 Task: Search one way flight ticket for 5 adults, 2 children, 1 infant in seat and 1 infant on lap in economy from Elmira/corning: Elmira/corning Regional Airport to Rock Springs: Southwest Wyoming Regional Airport (rock Springs Sweetwater County Airport) on 8-5-2023. Choice of flights is Southwest. Number of bags: 2 carry on bags. Price is upto 60000. Outbound departure time preference is 21:45.
Action: Mouse moved to (368, 318)
Screenshot: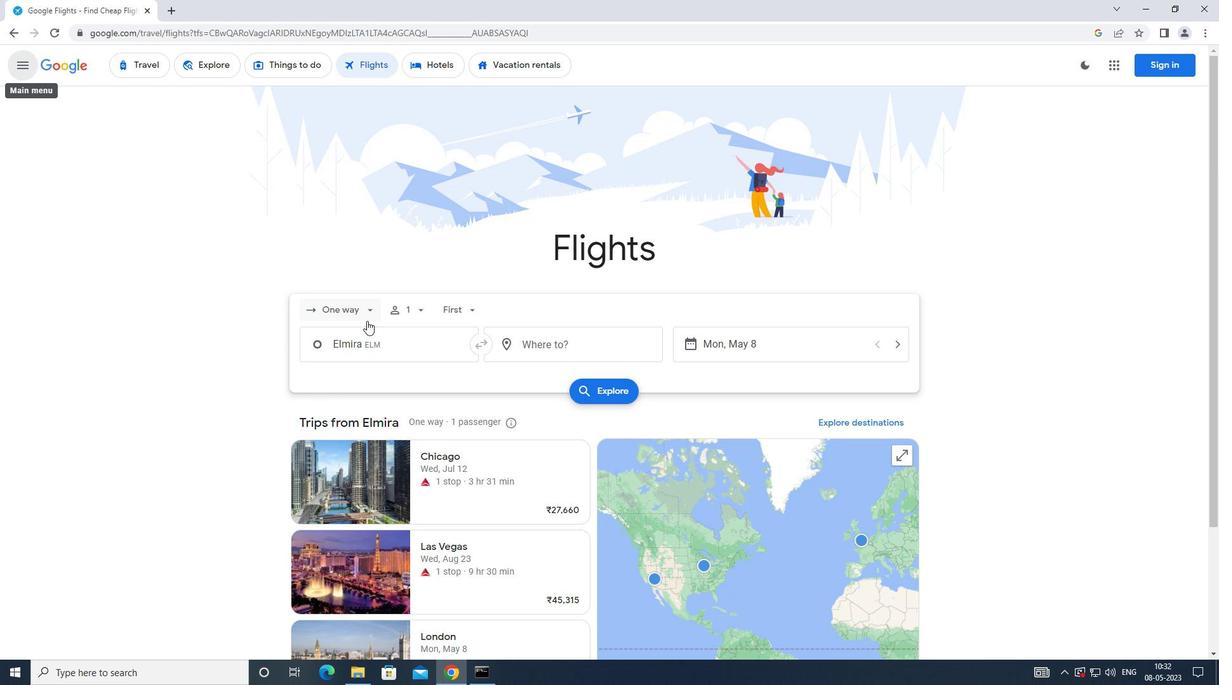 
Action: Mouse pressed left at (368, 318)
Screenshot: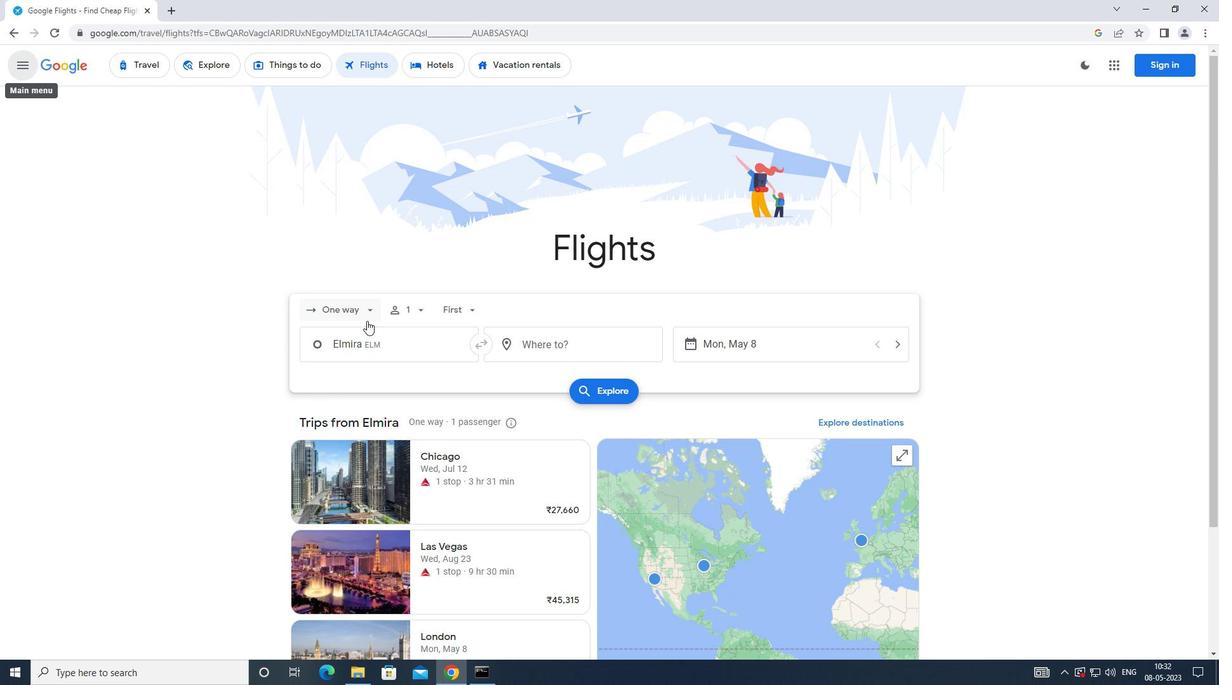
Action: Mouse moved to (374, 370)
Screenshot: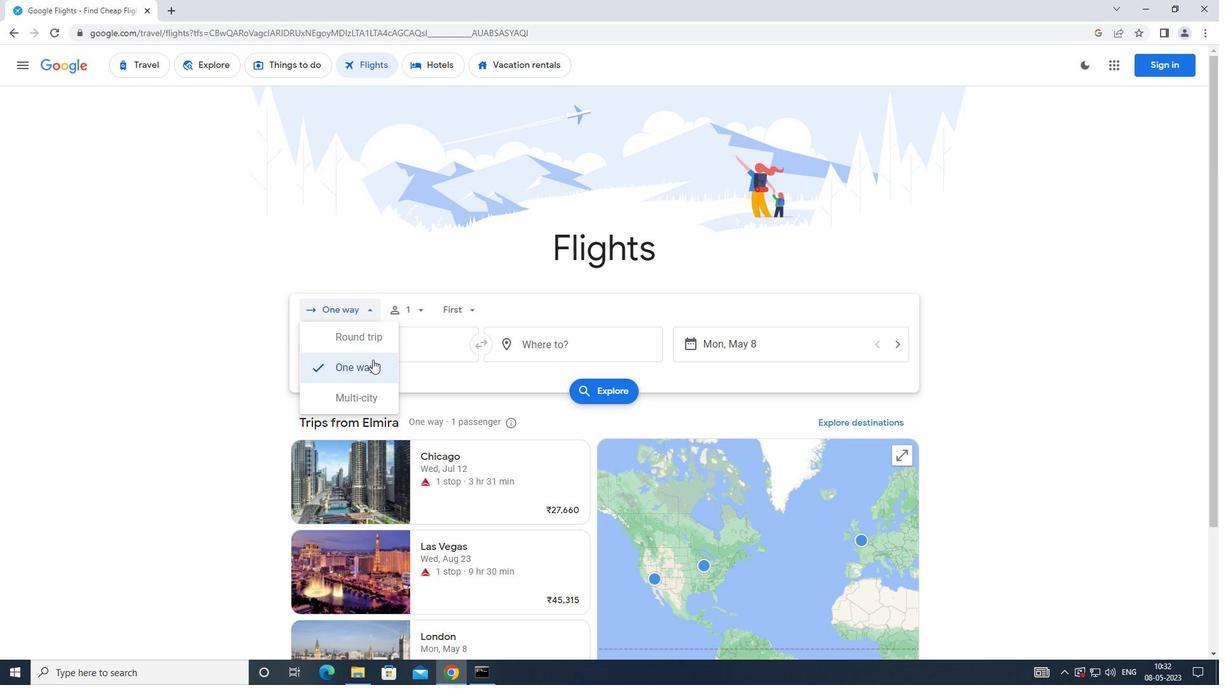 
Action: Mouse pressed left at (374, 370)
Screenshot: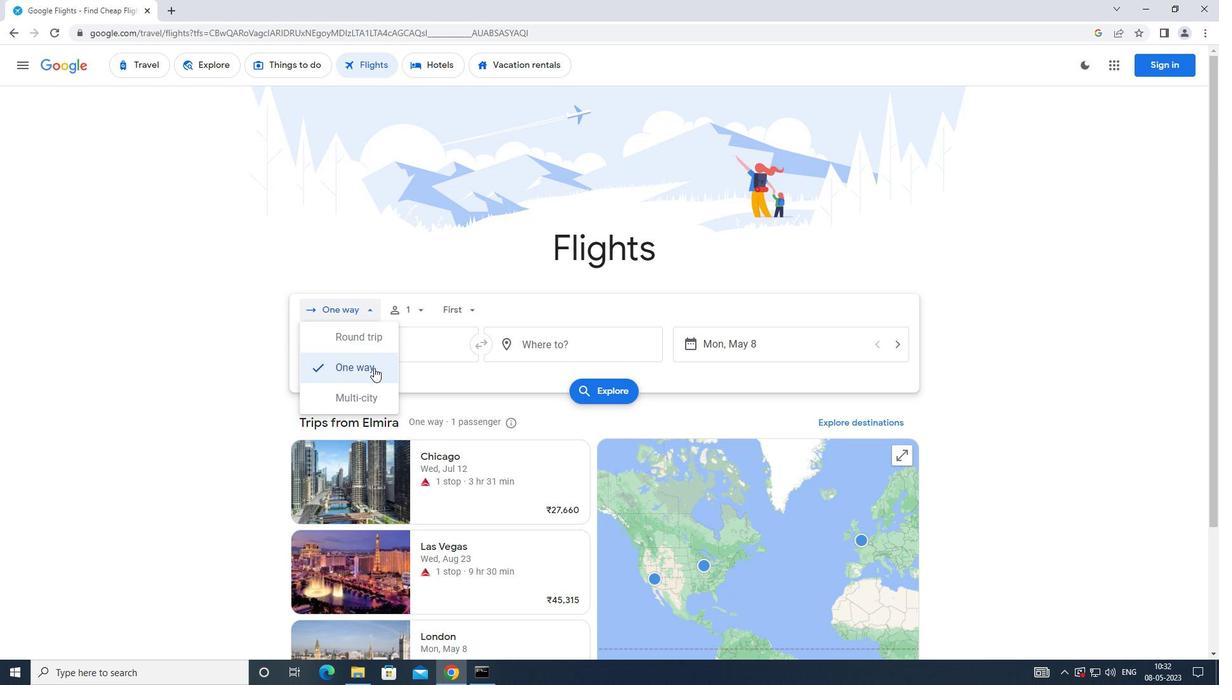 
Action: Mouse moved to (418, 319)
Screenshot: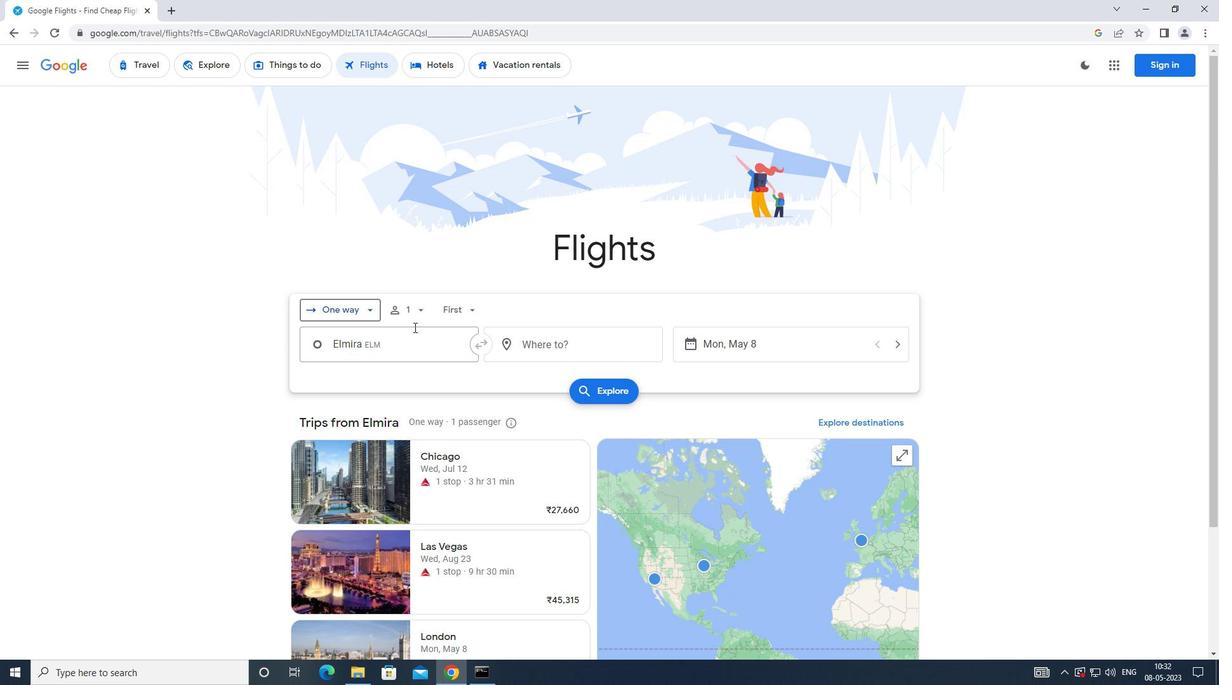 
Action: Mouse pressed left at (418, 319)
Screenshot: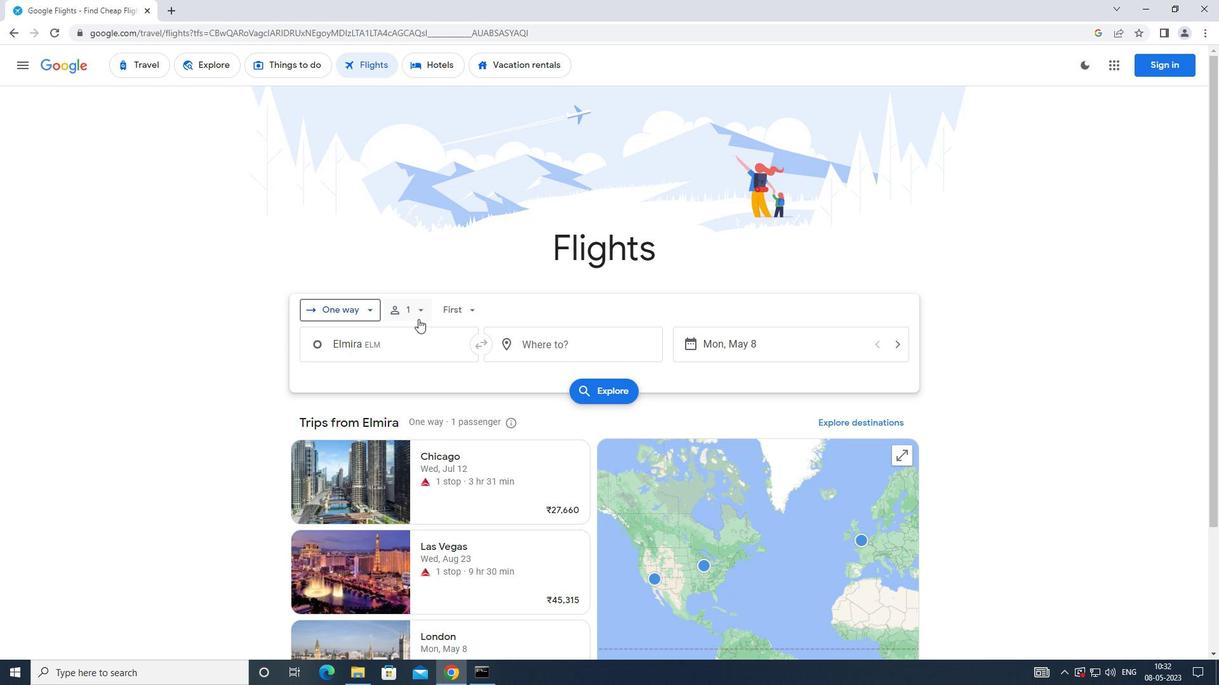 
Action: Mouse moved to (515, 344)
Screenshot: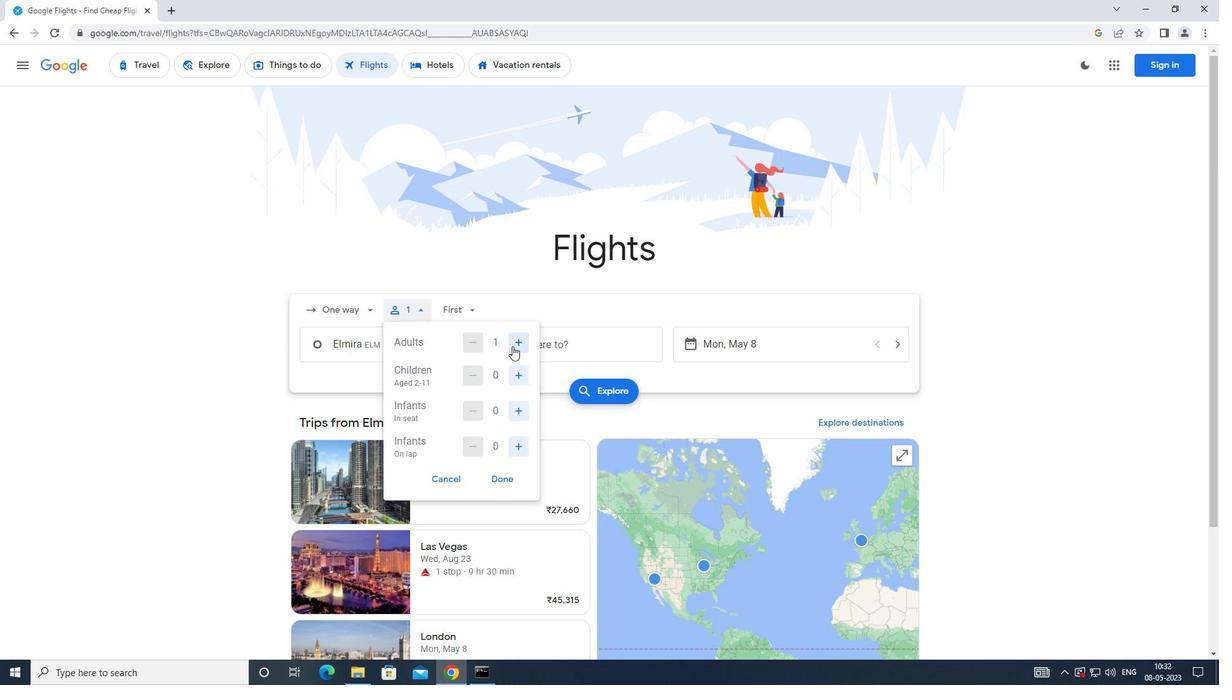 
Action: Mouse pressed left at (515, 344)
Screenshot: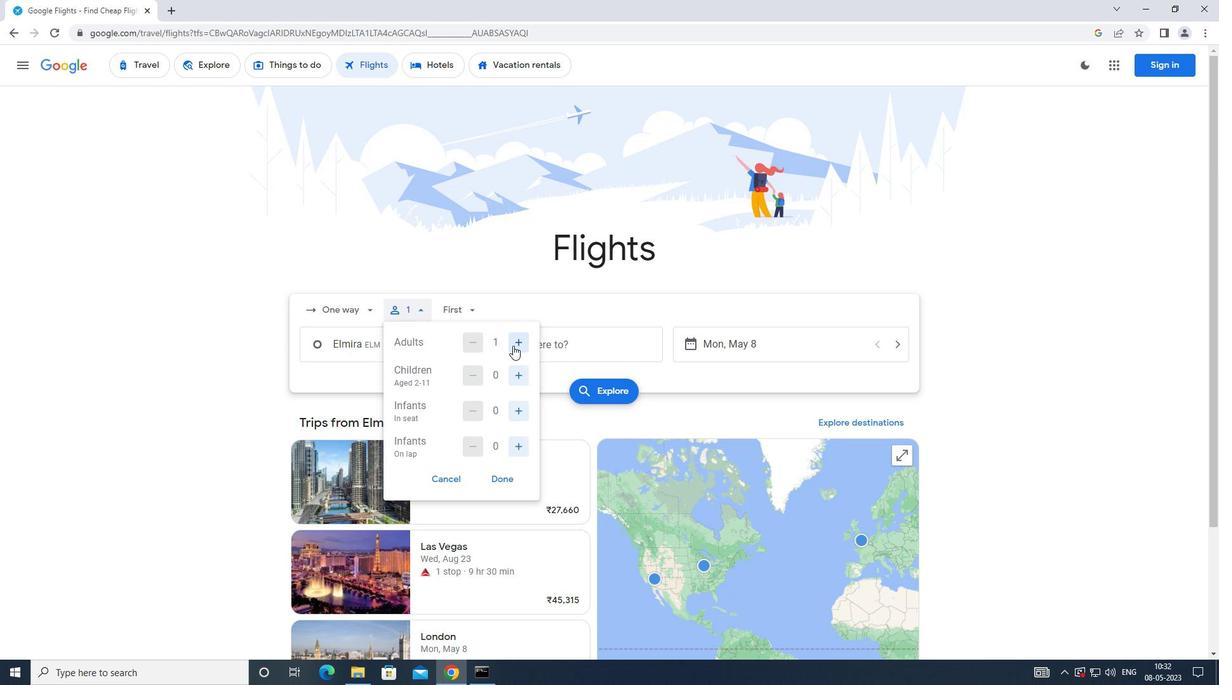 
Action: Mouse moved to (515, 344)
Screenshot: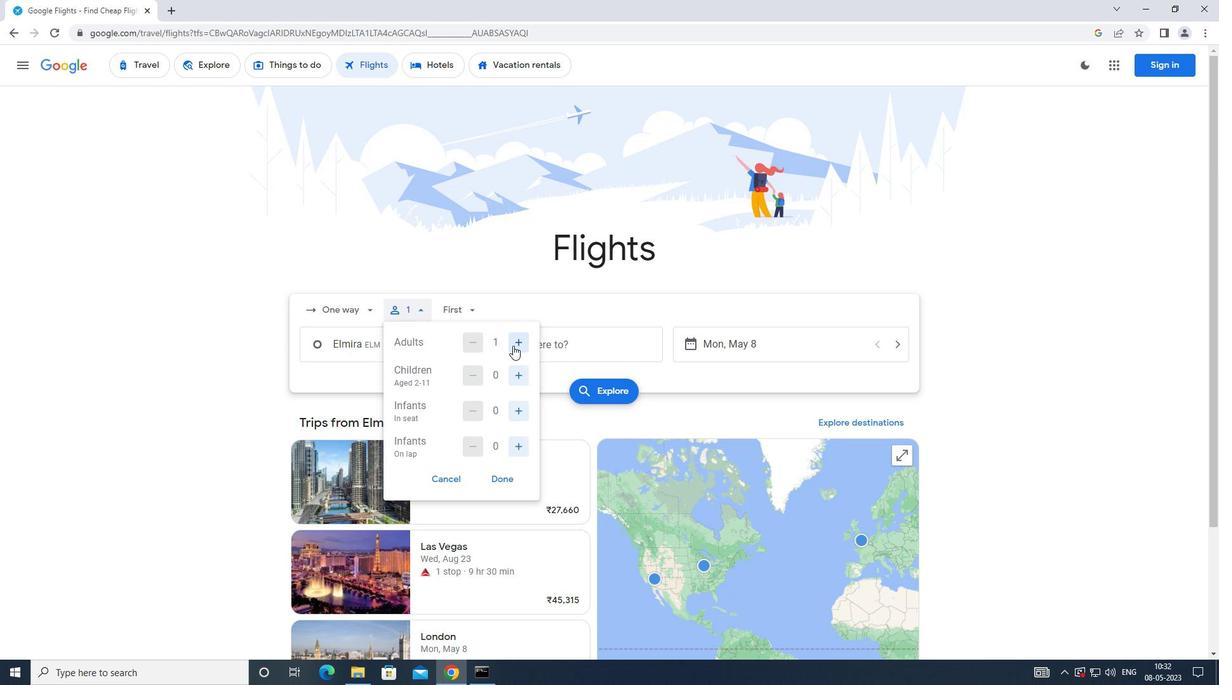 
Action: Mouse pressed left at (515, 344)
Screenshot: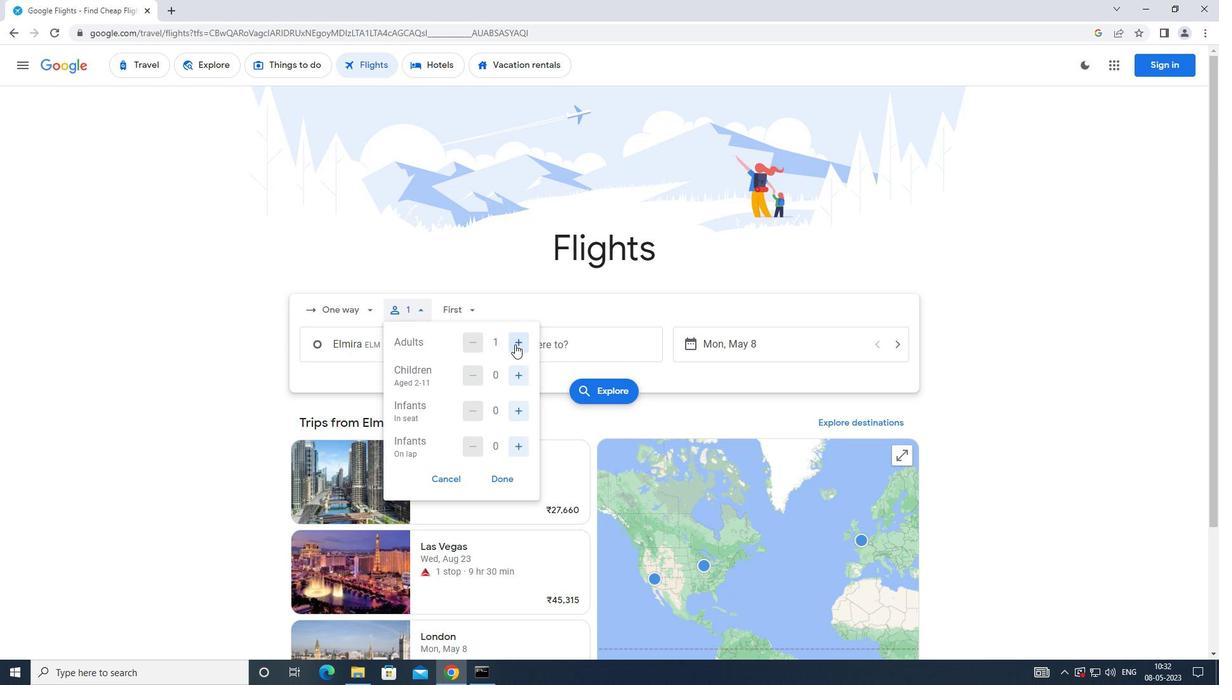 
Action: Mouse pressed left at (515, 344)
Screenshot: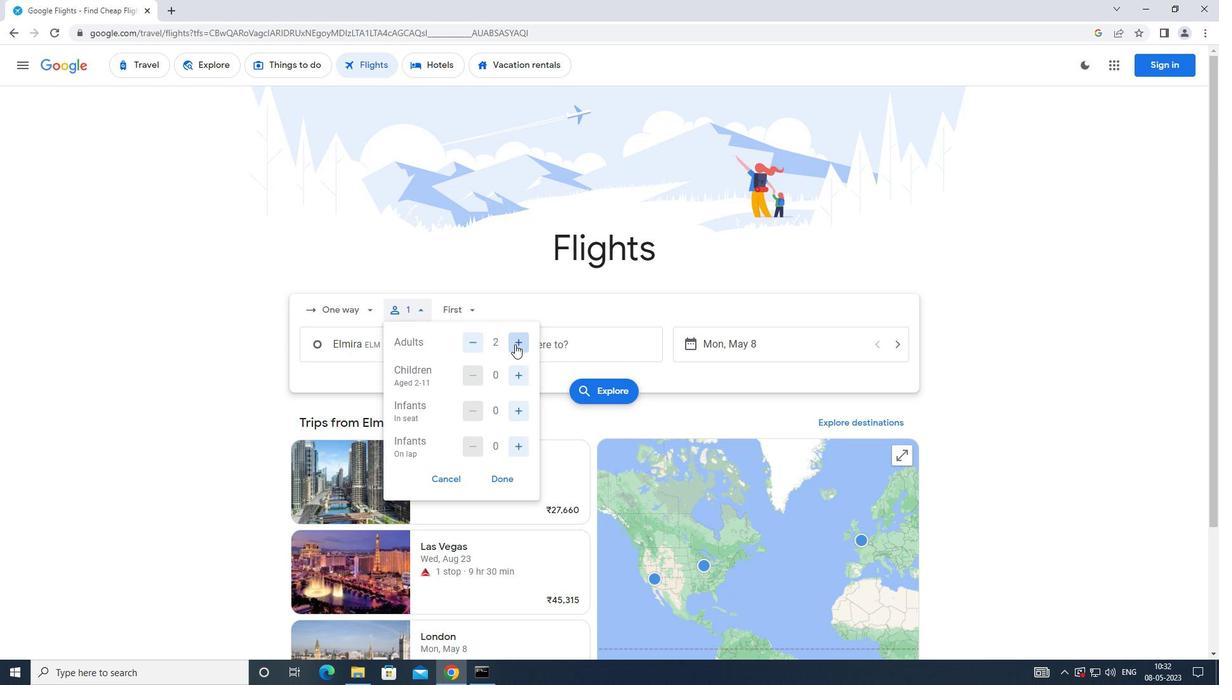 
Action: Mouse pressed left at (515, 344)
Screenshot: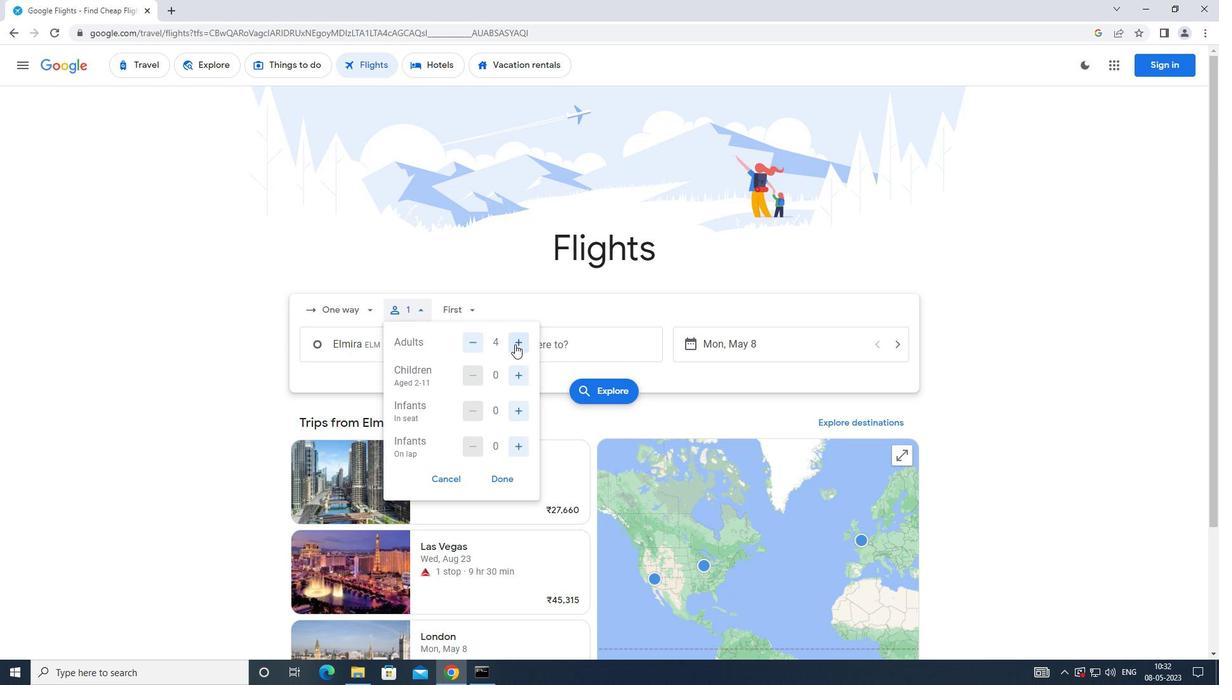 
Action: Mouse moved to (513, 377)
Screenshot: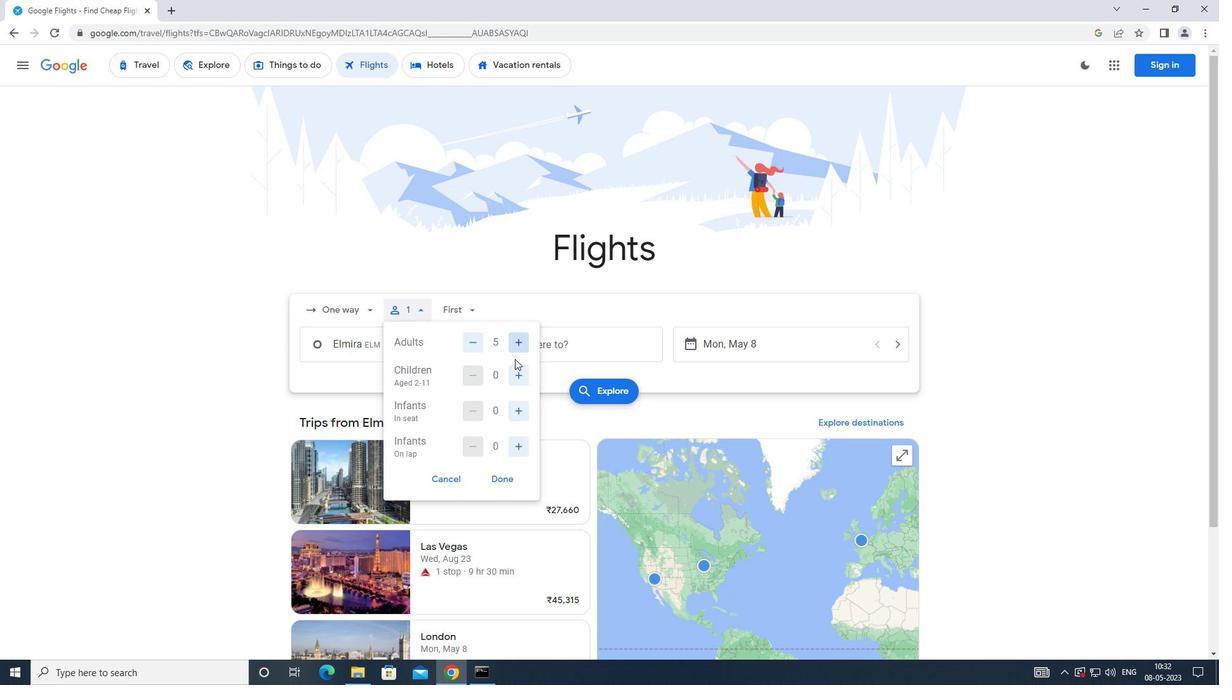 
Action: Mouse pressed left at (513, 377)
Screenshot: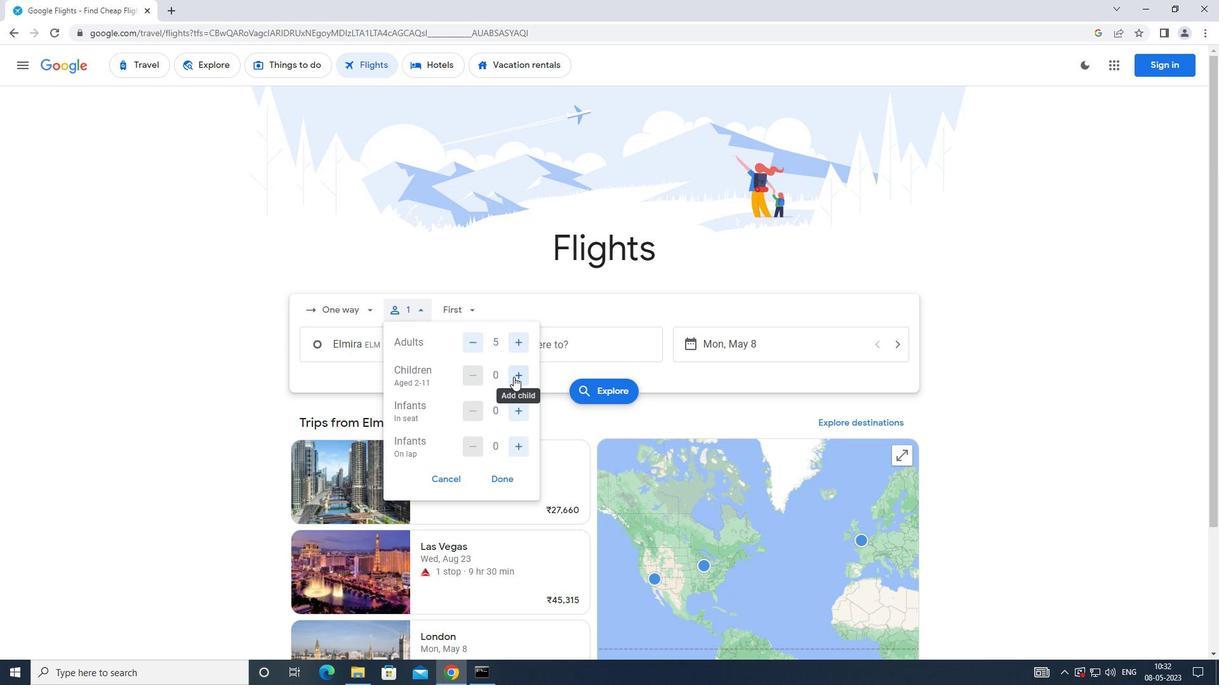 
Action: Mouse pressed left at (513, 377)
Screenshot: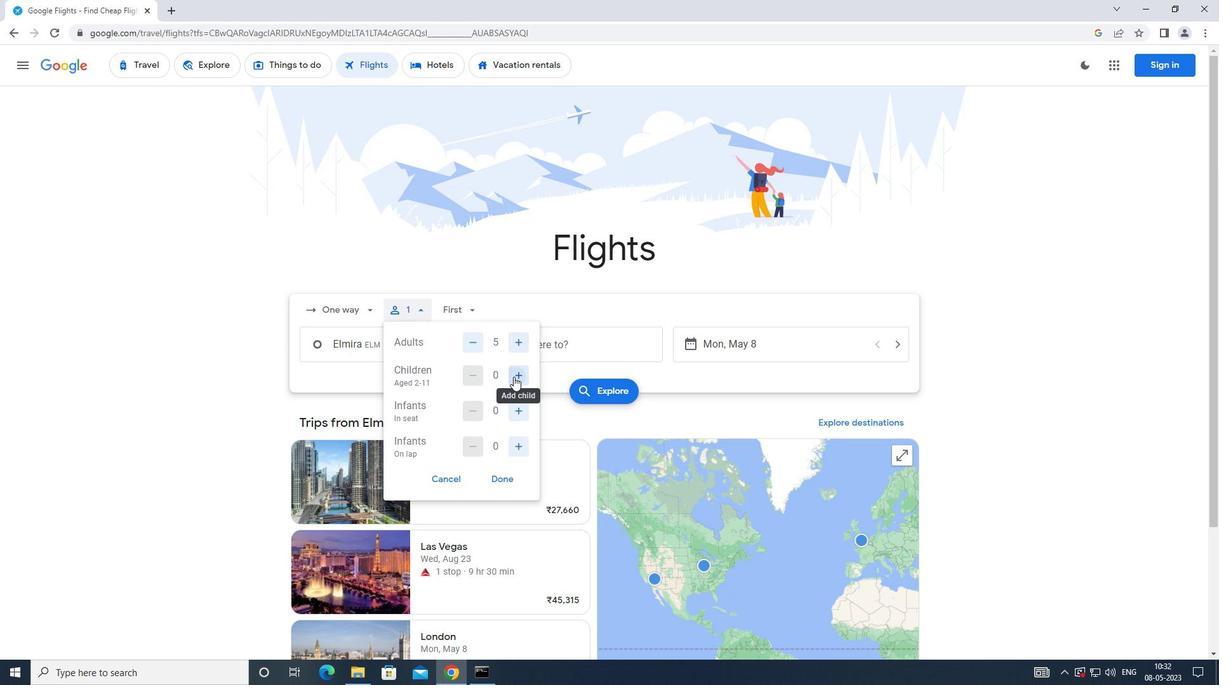 
Action: Mouse moved to (523, 418)
Screenshot: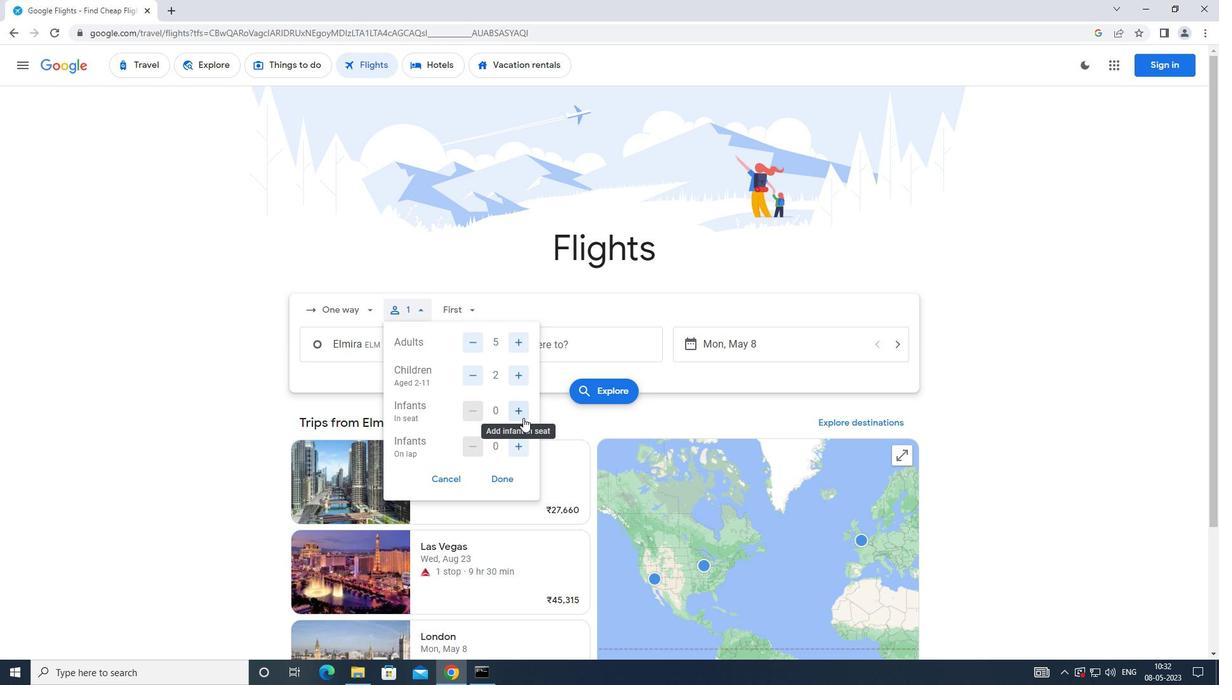
Action: Mouse pressed left at (523, 418)
Screenshot: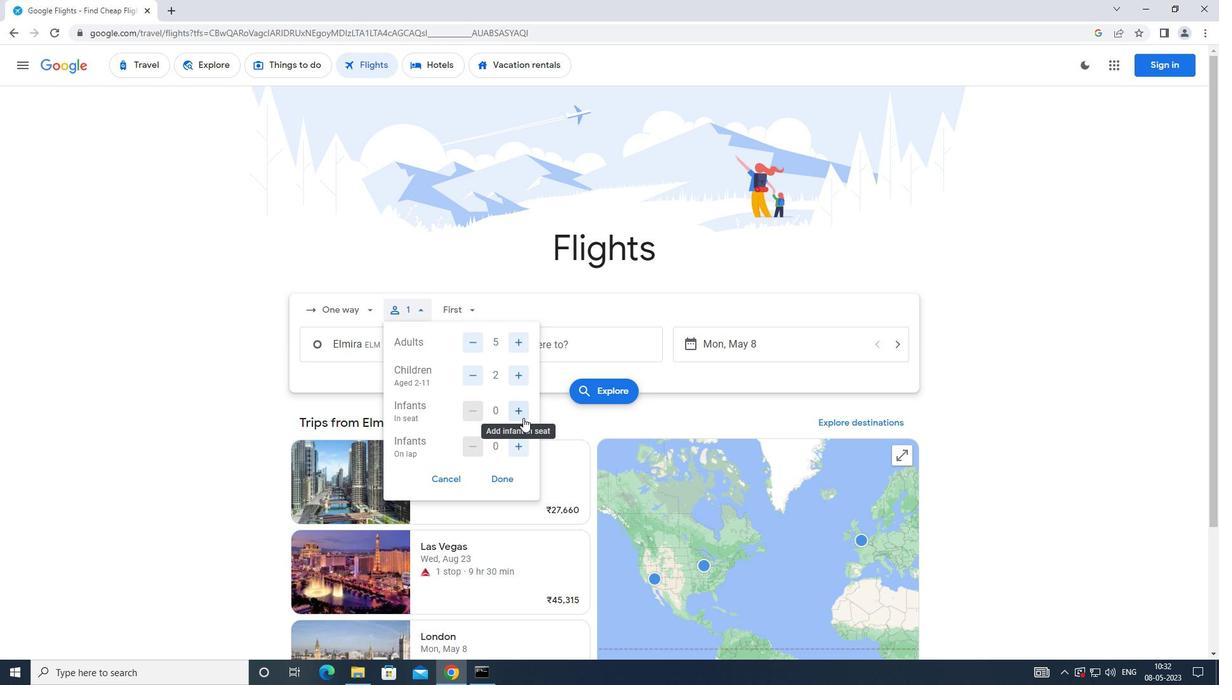 
Action: Mouse moved to (527, 449)
Screenshot: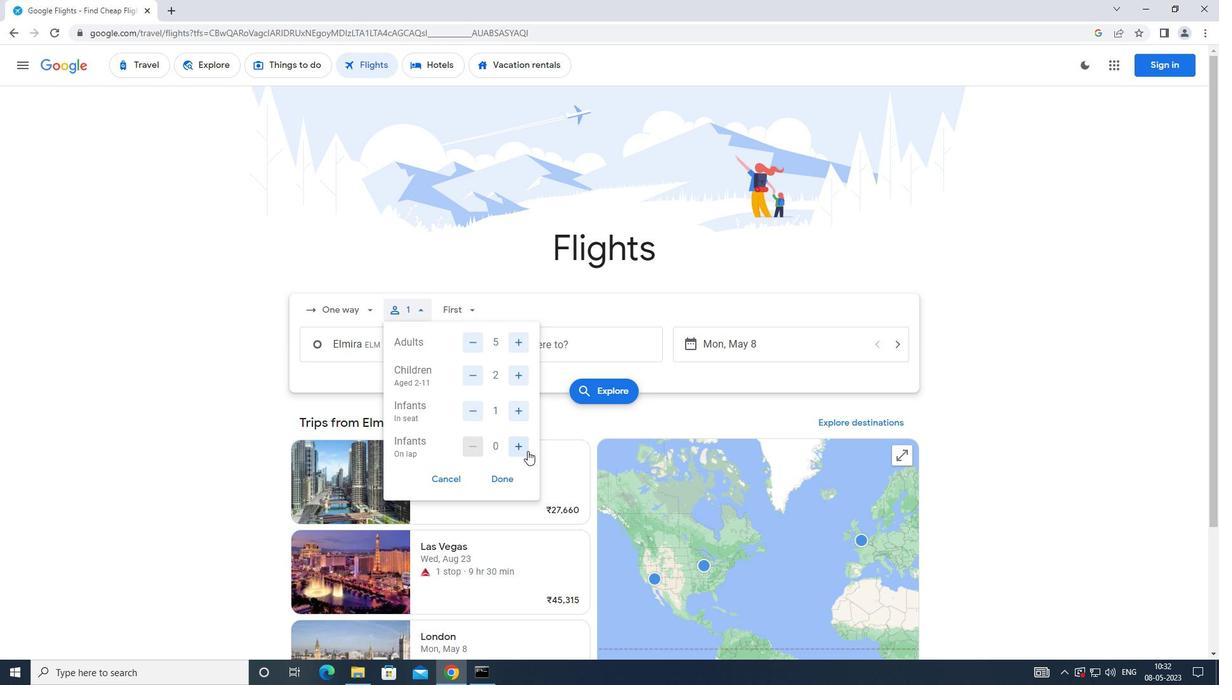 
Action: Mouse pressed left at (527, 449)
Screenshot: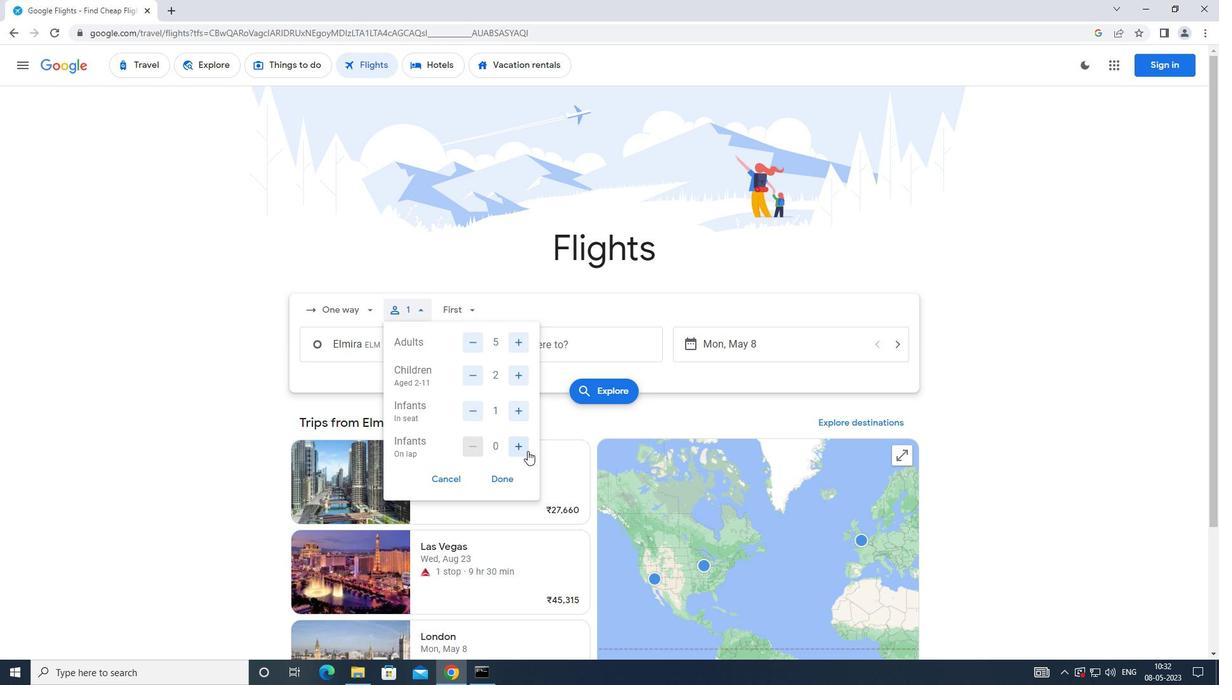 
Action: Mouse moved to (505, 475)
Screenshot: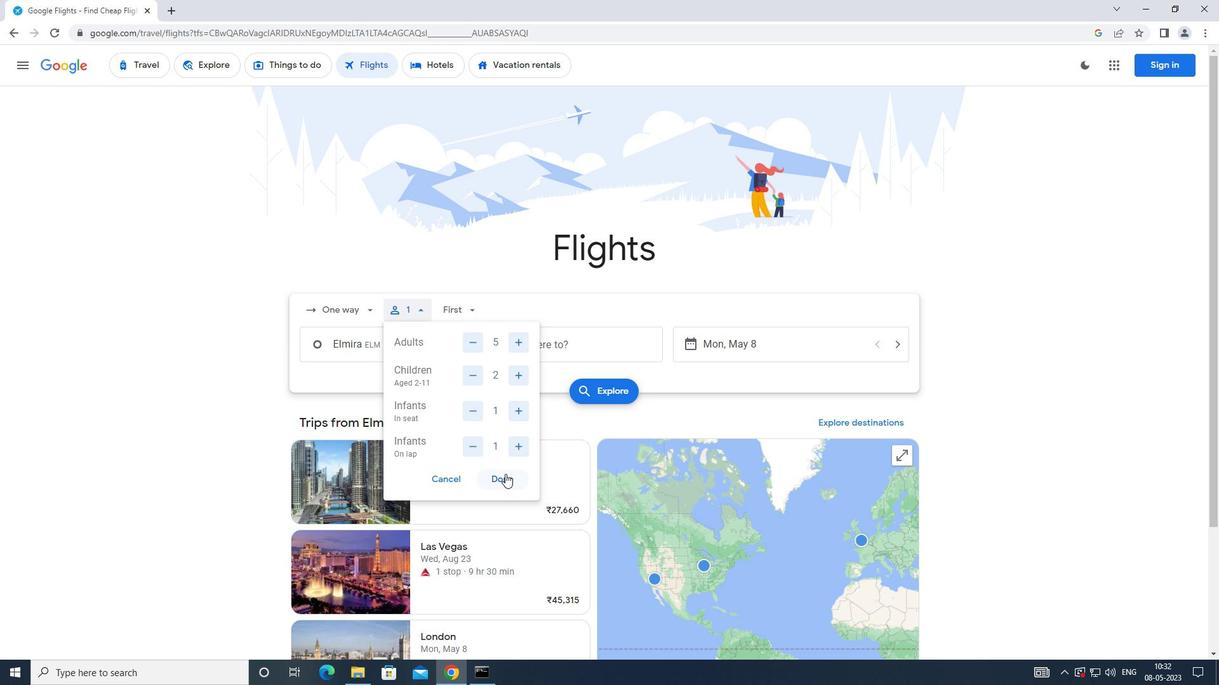 
Action: Mouse pressed left at (505, 475)
Screenshot: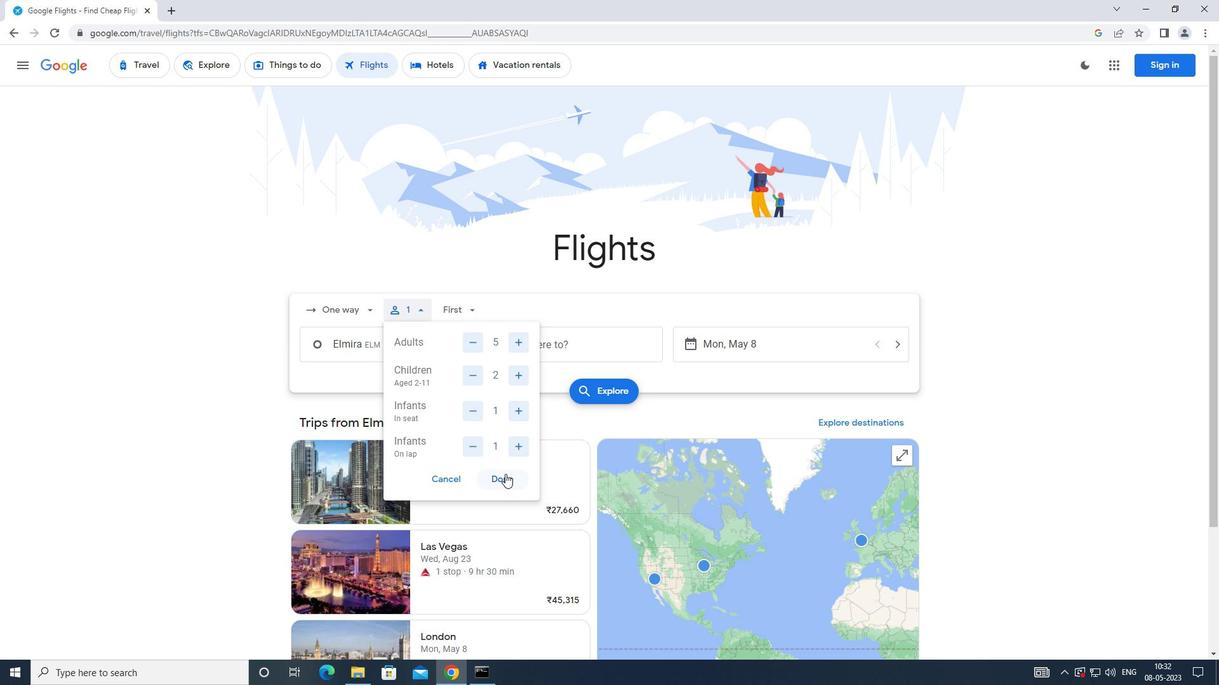 
Action: Mouse moved to (448, 315)
Screenshot: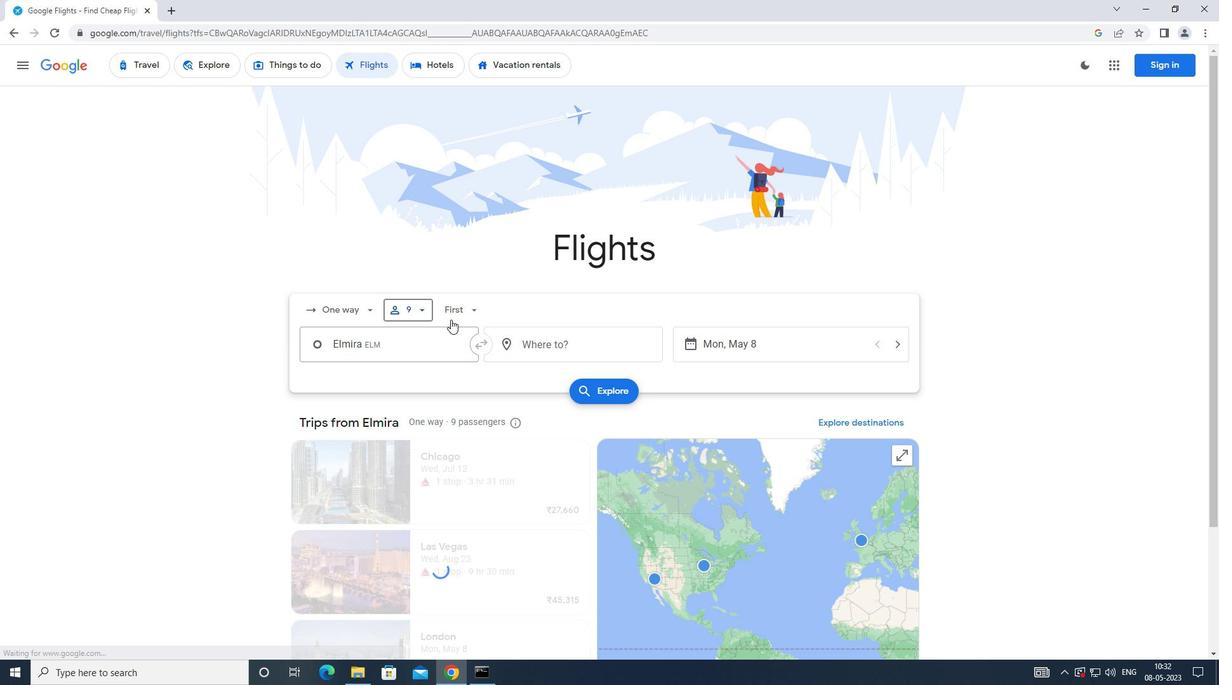 
Action: Mouse pressed left at (448, 315)
Screenshot: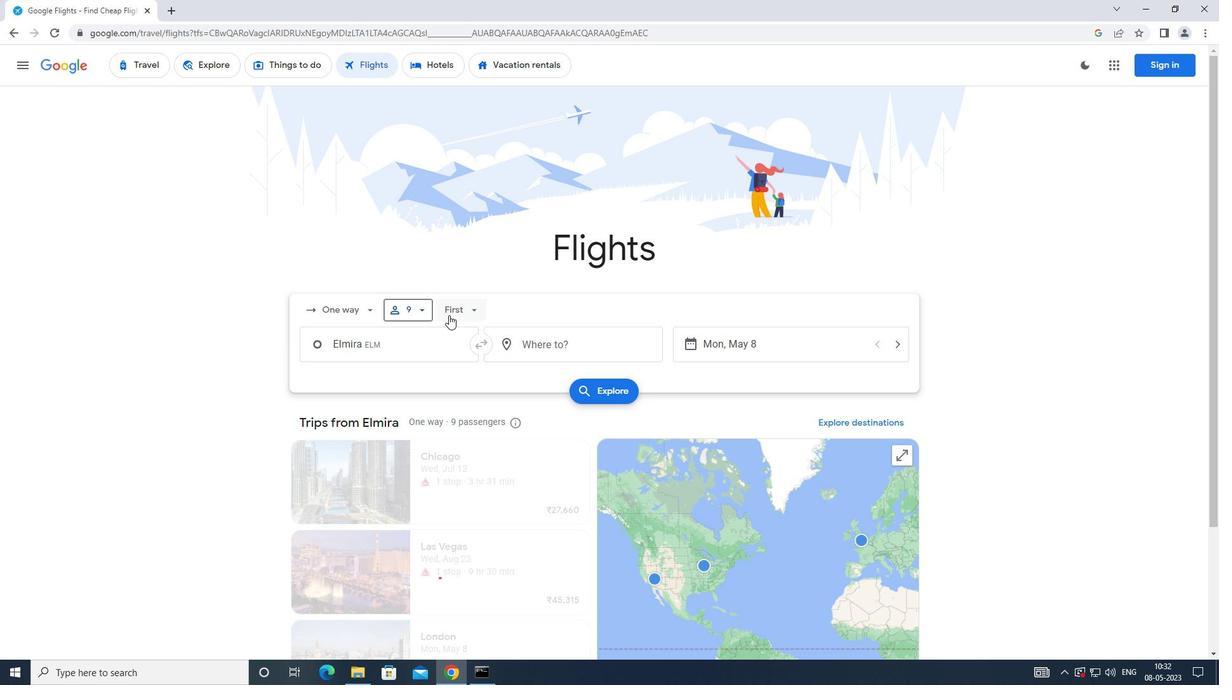 
Action: Mouse moved to (480, 343)
Screenshot: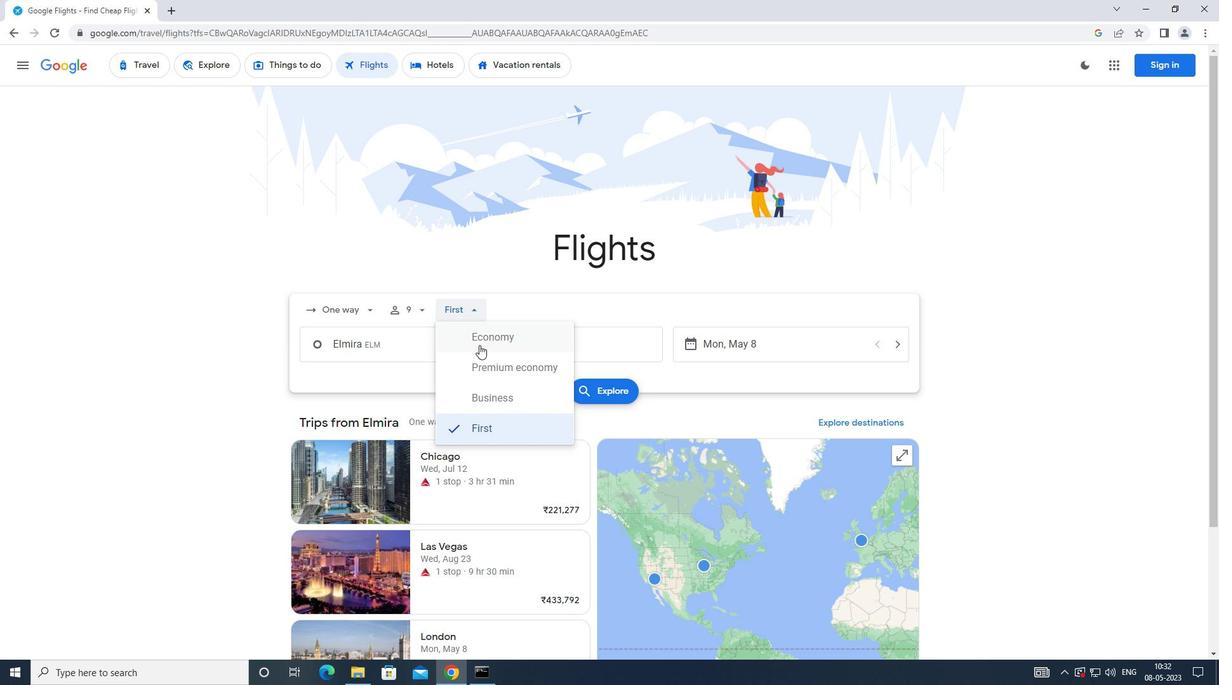 
Action: Mouse pressed left at (480, 343)
Screenshot: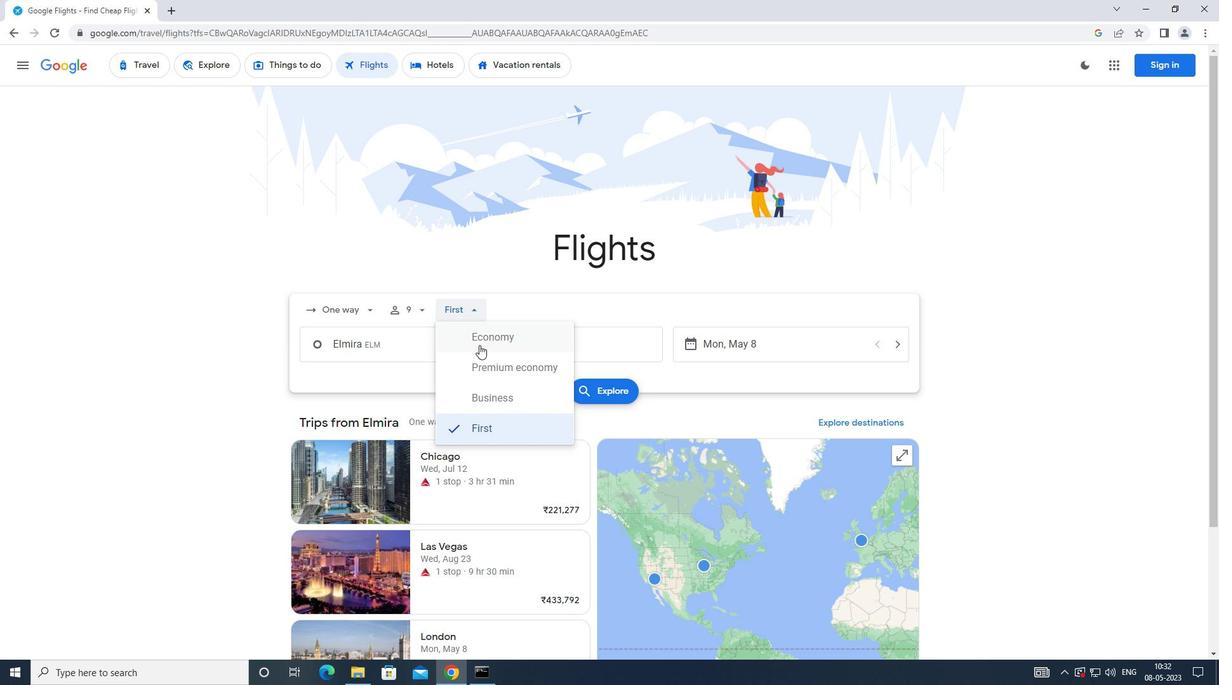 
Action: Mouse moved to (436, 348)
Screenshot: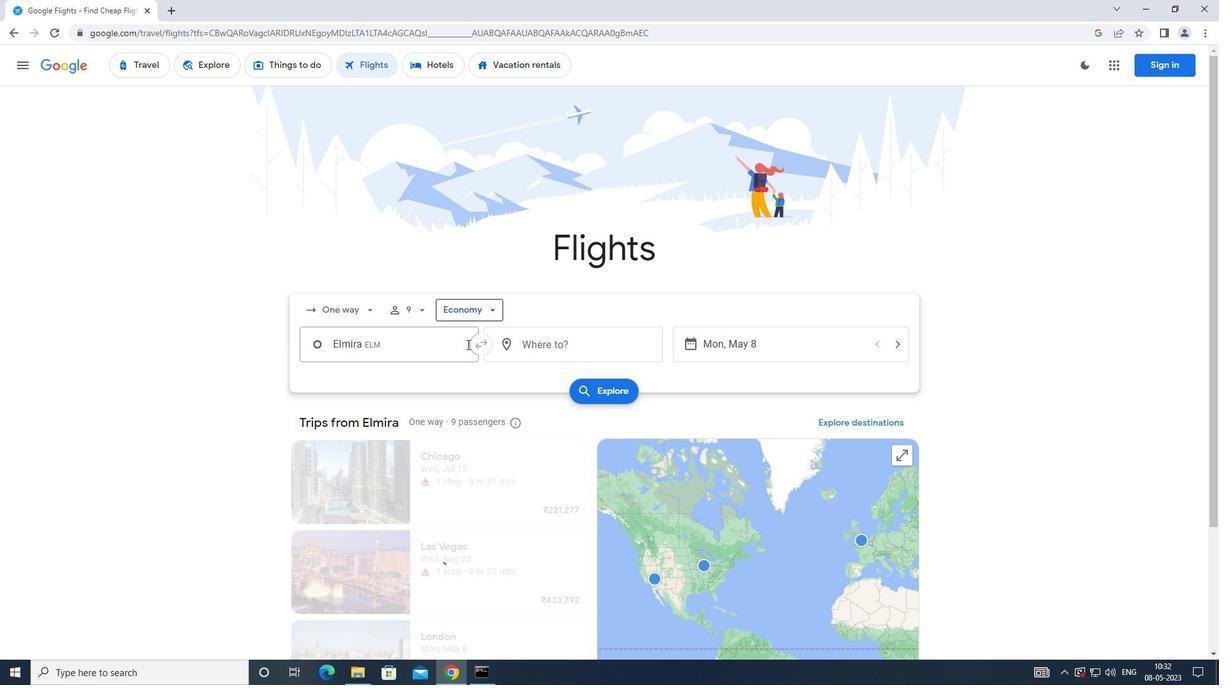 
Action: Mouse pressed left at (436, 348)
Screenshot: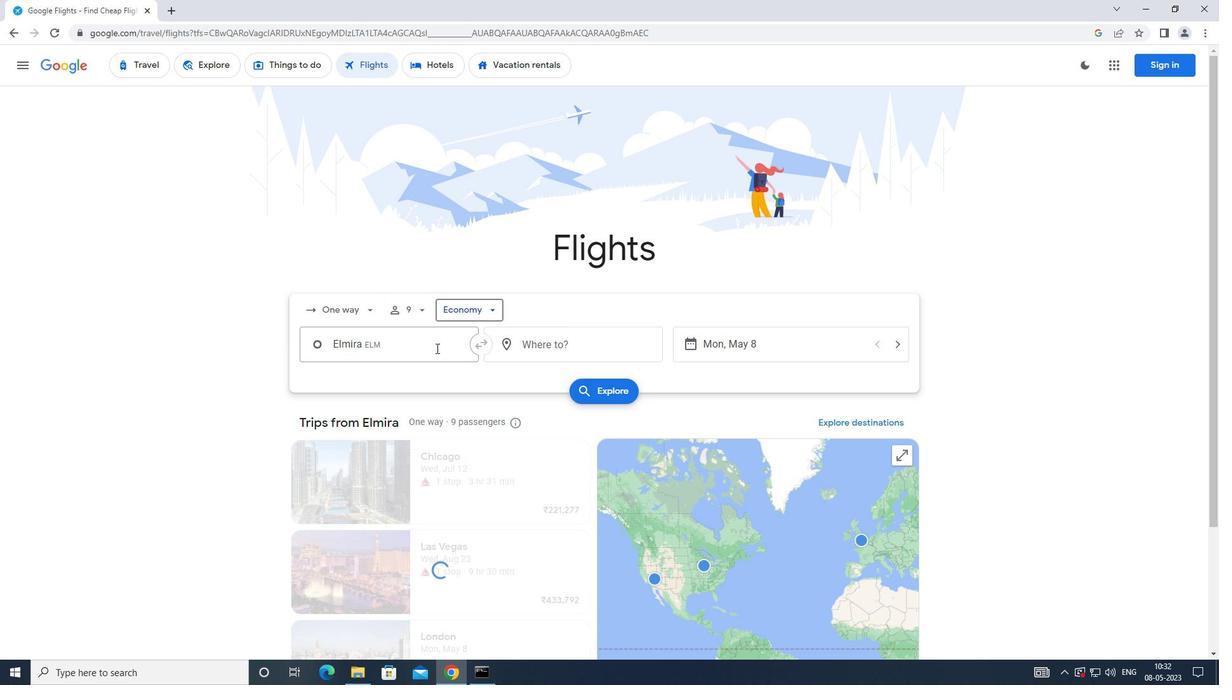 
Action: Mouse moved to (434, 351)
Screenshot: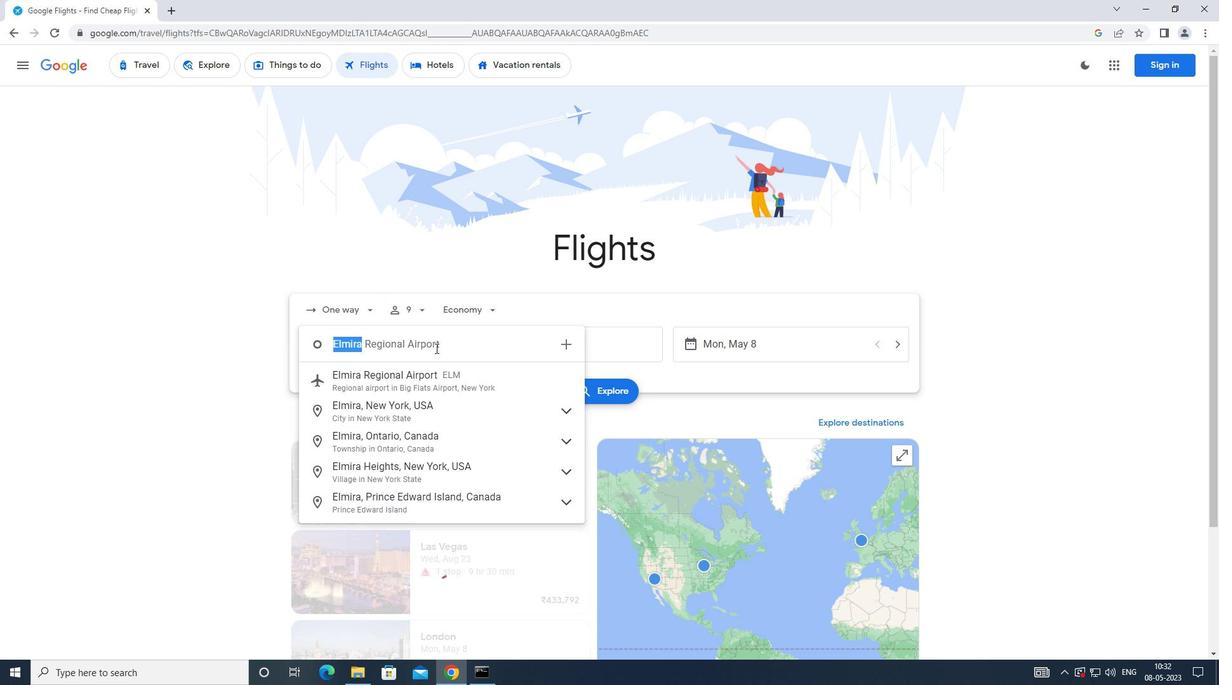 
Action: Key pressed <Key.caps_lock>e<Key.caps_lock>lmira
Screenshot: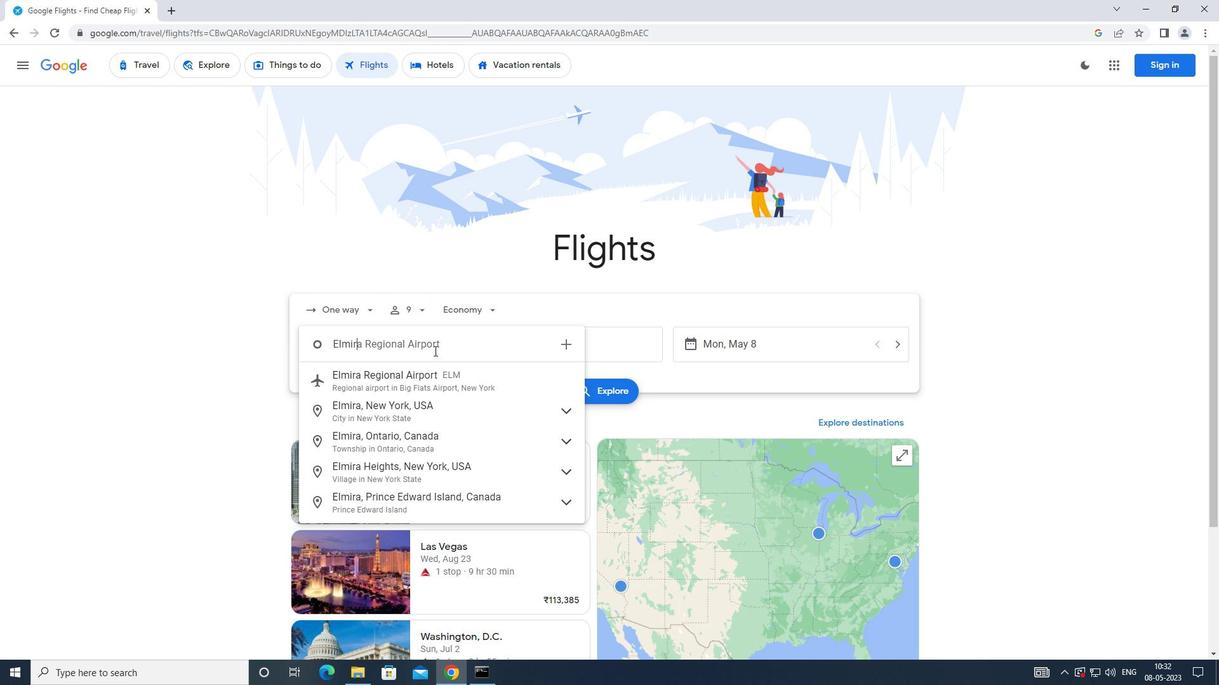 
Action: Mouse moved to (423, 377)
Screenshot: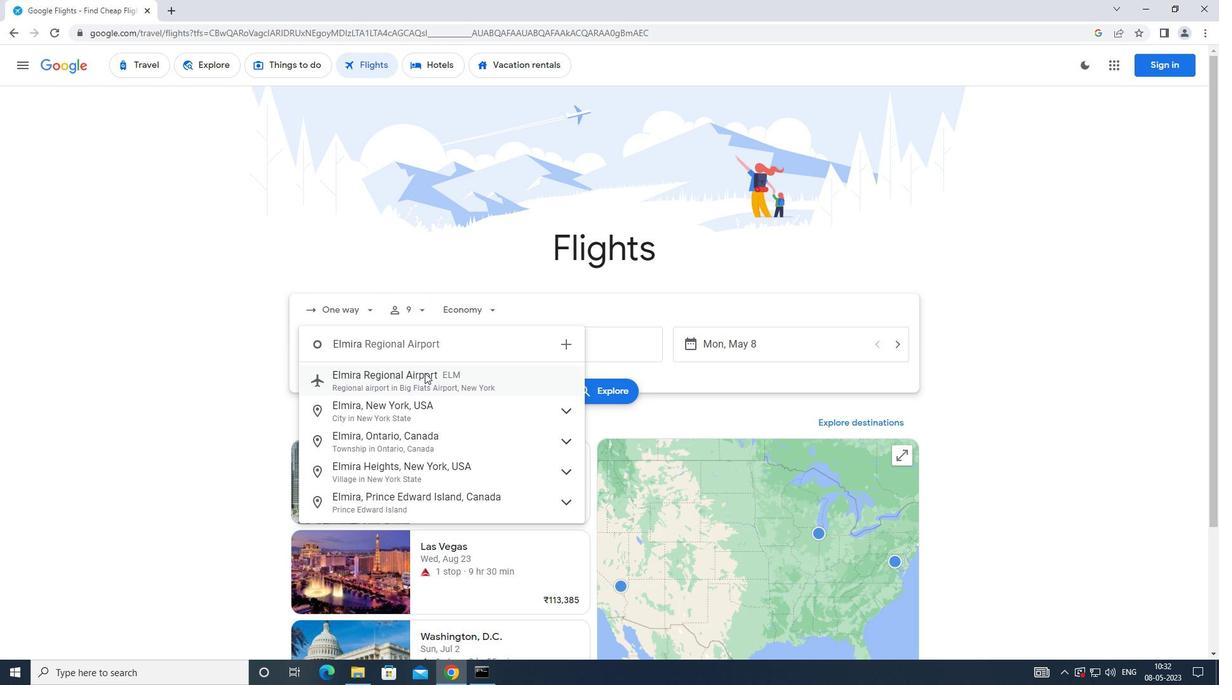 
Action: Mouse pressed left at (423, 377)
Screenshot: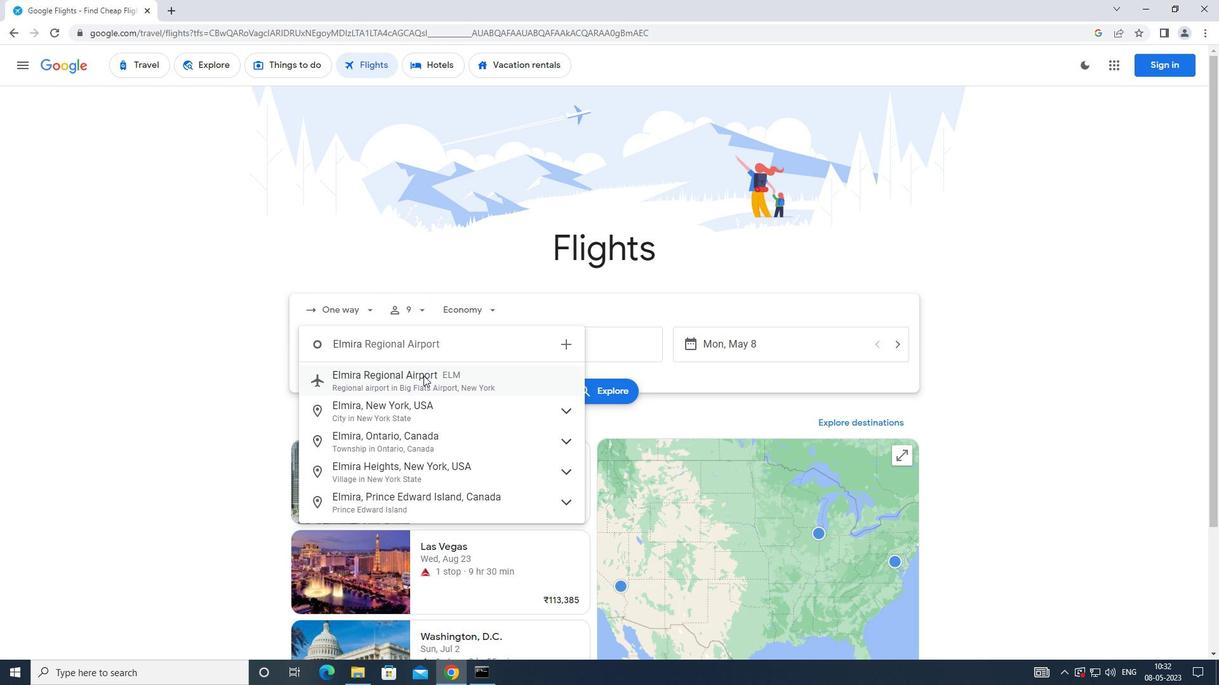 
Action: Mouse moved to (538, 336)
Screenshot: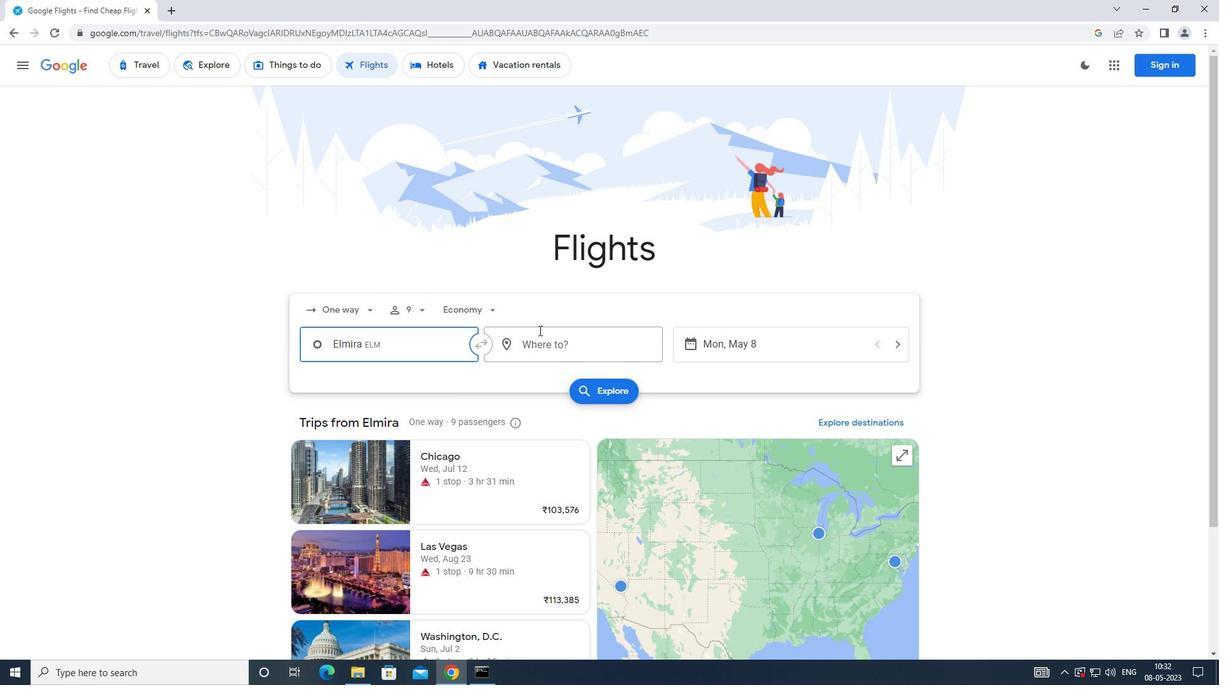 
Action: Mouse pressed left at (538, 336)
Screenshot: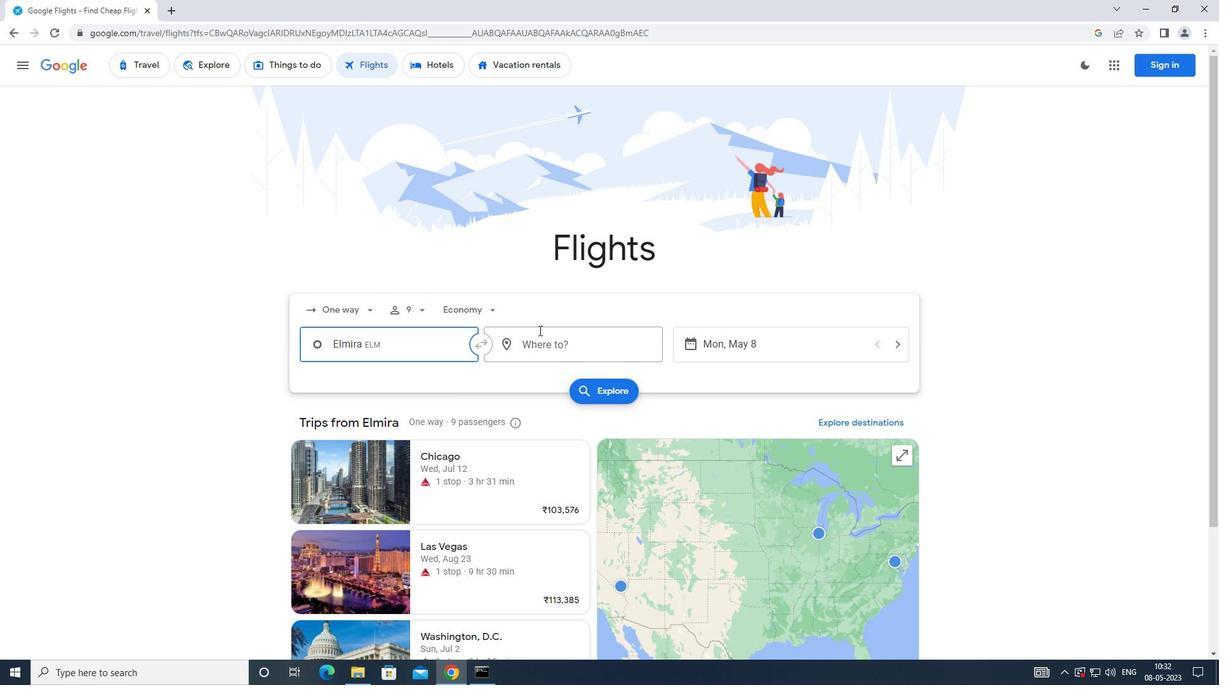 
Action: Key pressed <Key.caps_lock>s<Key.caps_lock>outhwest
Screenshot: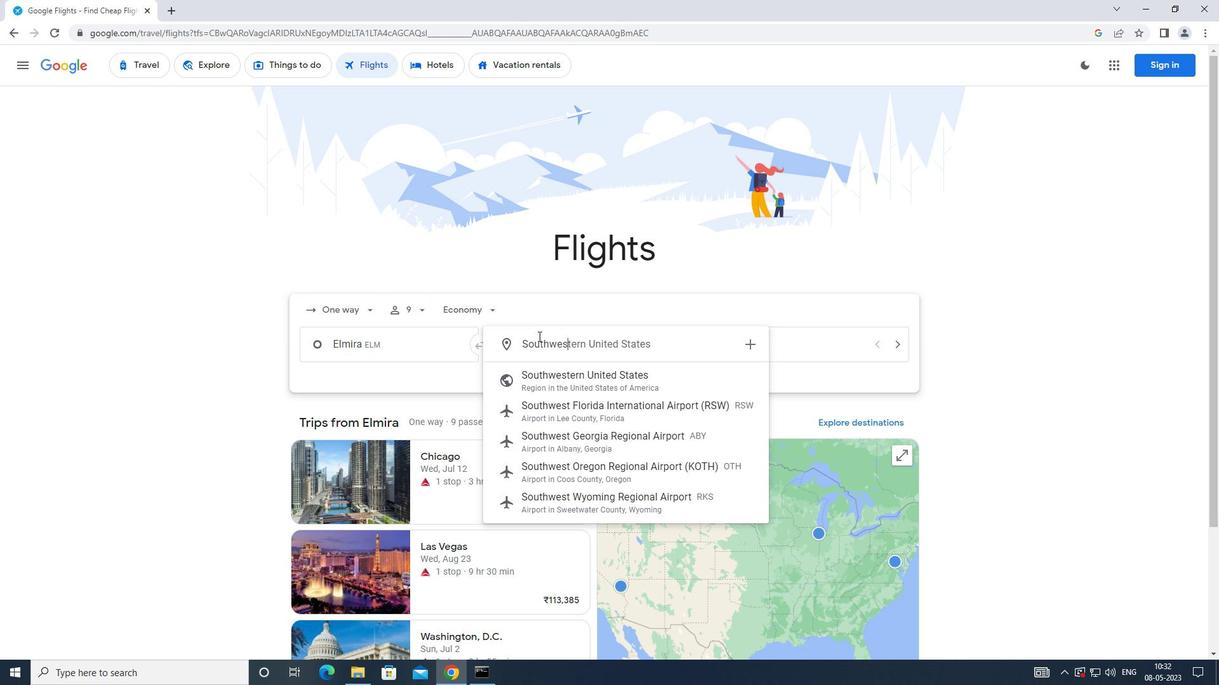 
Action: Mouse moved to (586, 498)
Screenshot: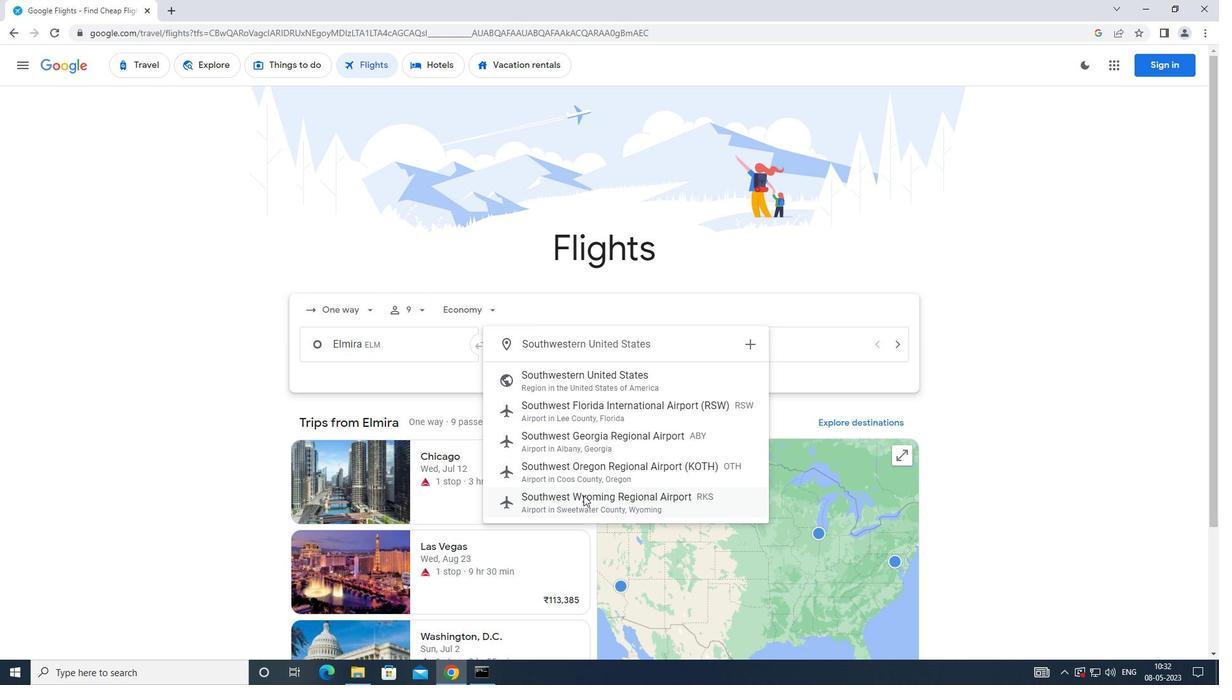 
Action: Mouse pressed left at (586, 498)
Screenshot: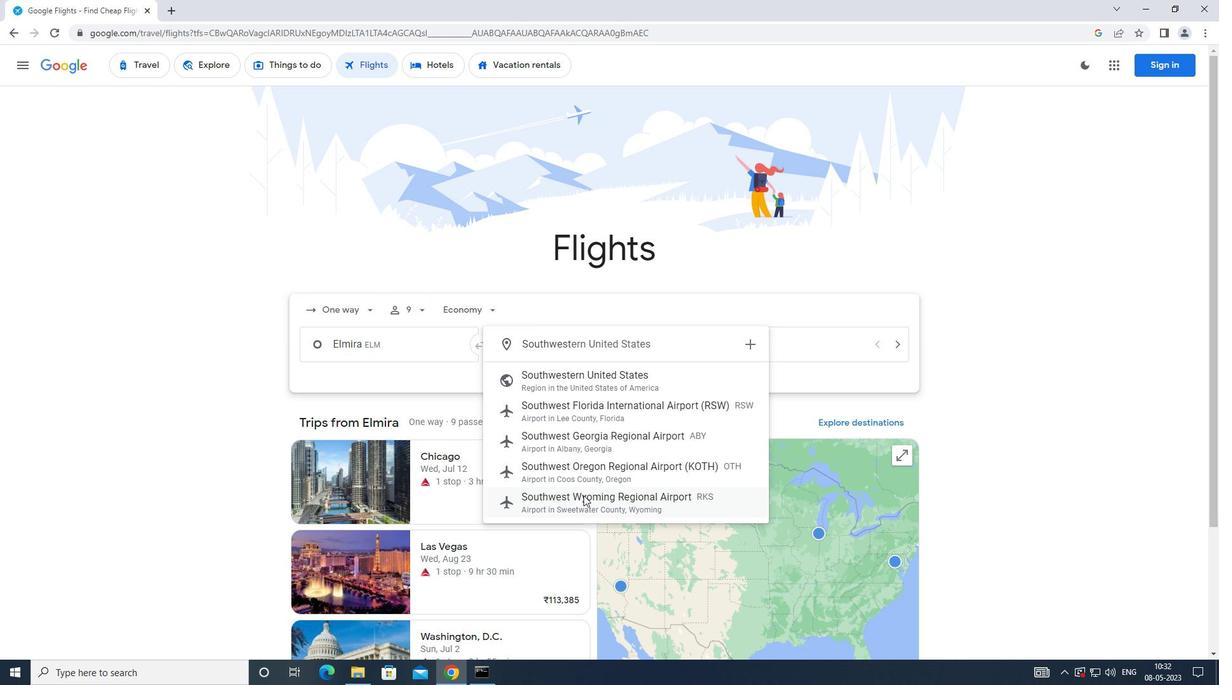 
Action: Mouse moved to (692, 348)
Screenshot: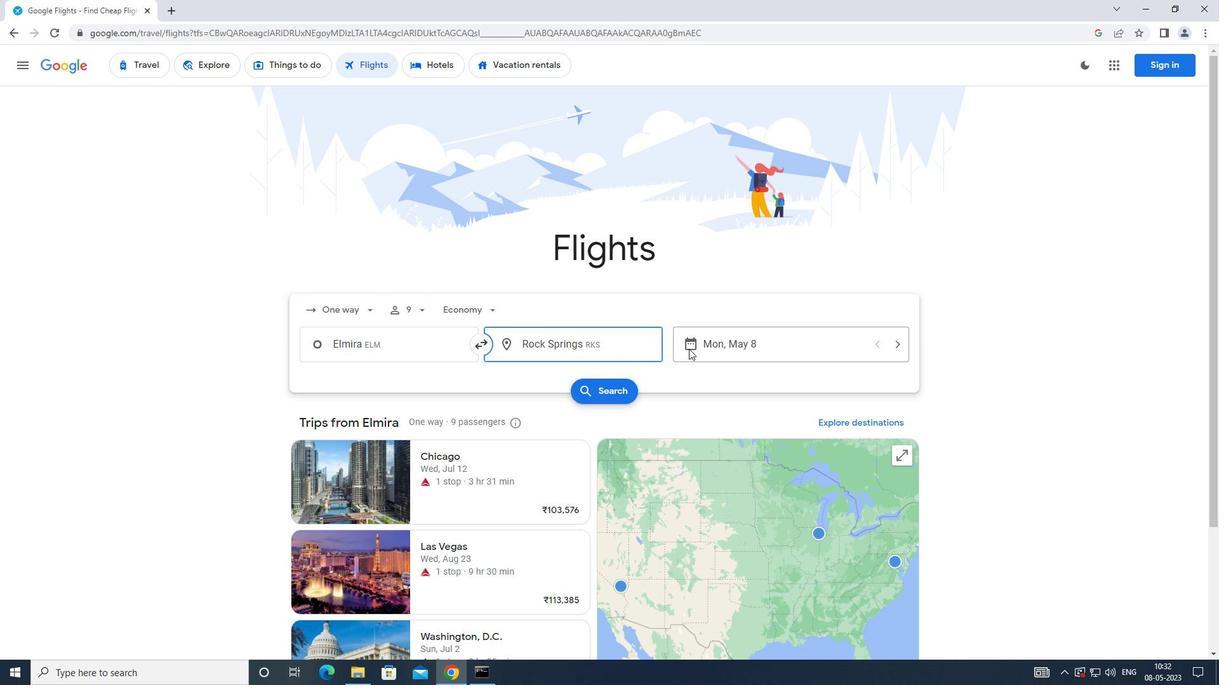 
Action: Mouse pressed left at (692, 348)
Screenshot: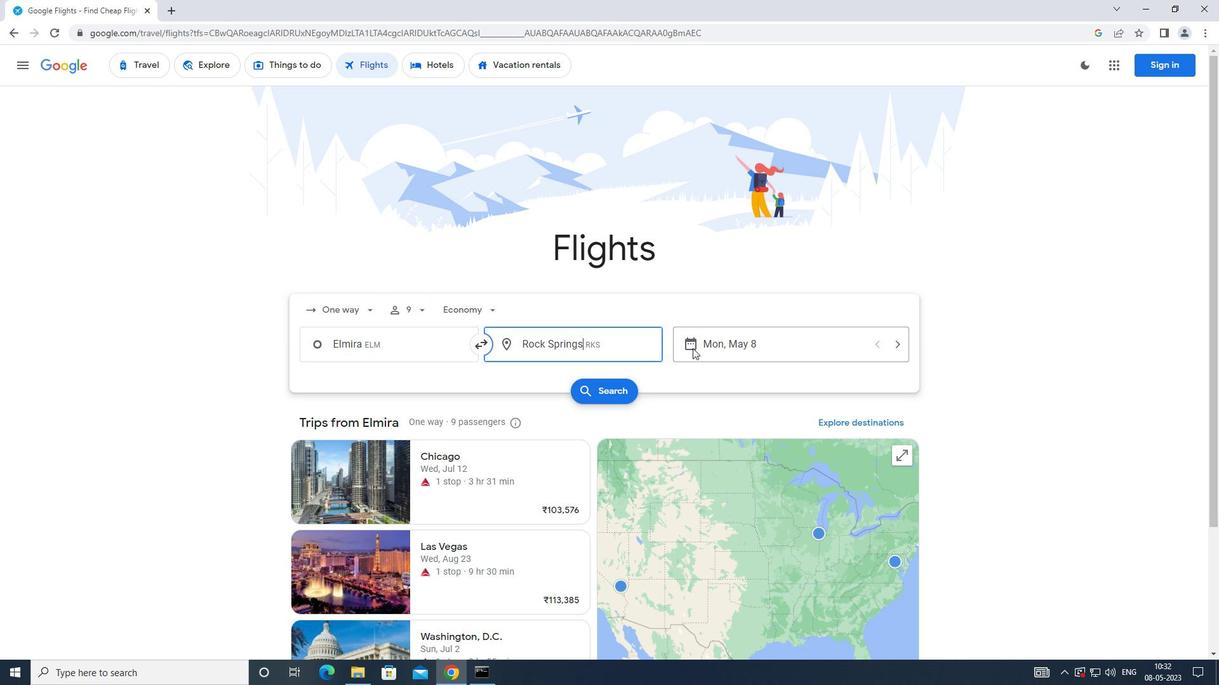 
Action: Mouse moved to (489, 462)
Screenshot: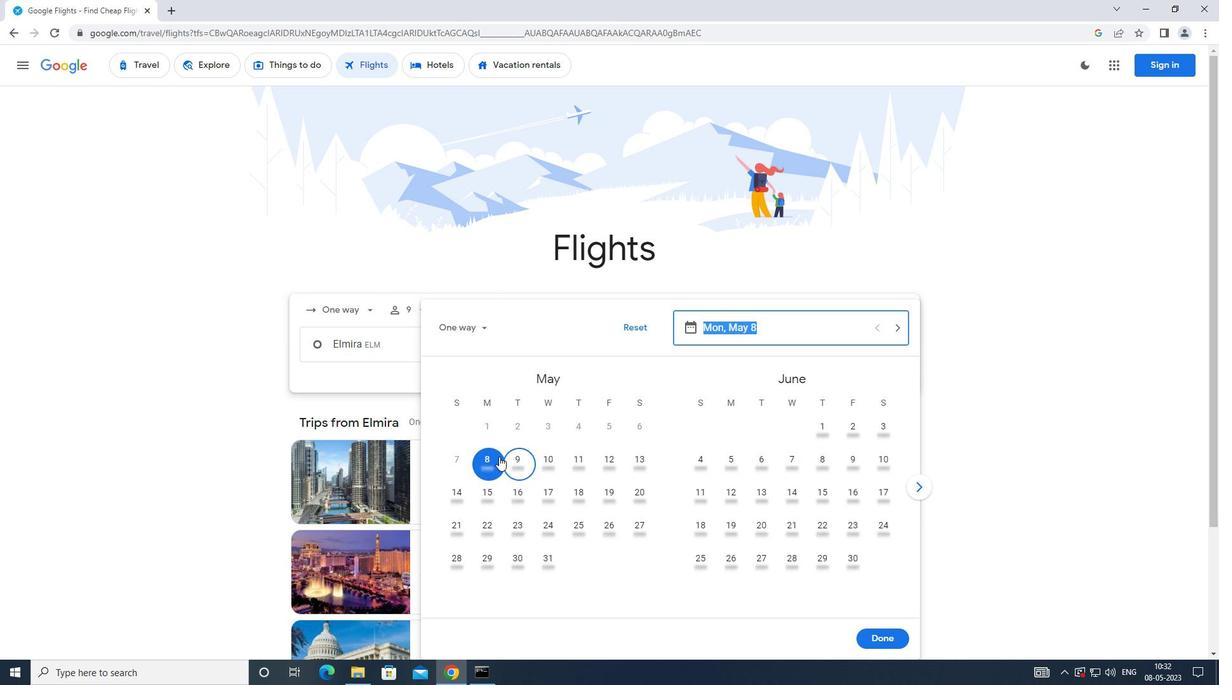 
Action: Mouse pressed left at (489, 462)
Screenshot: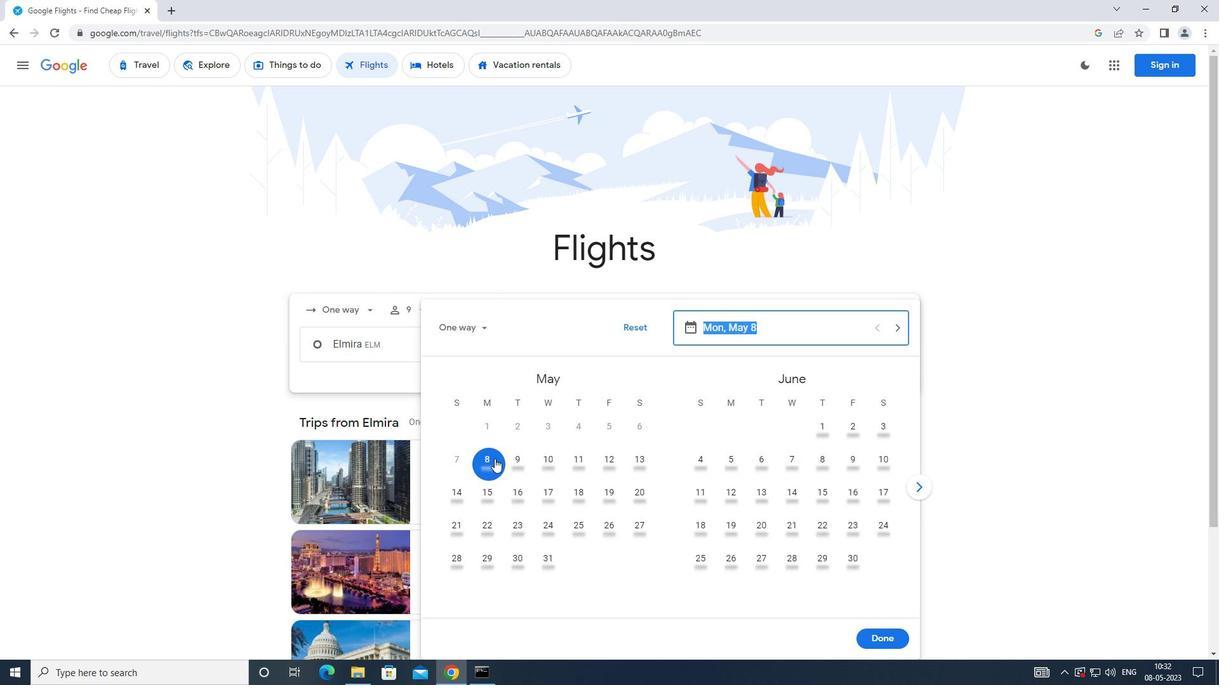
Action: Mouse moved to (880, 632)
Screenshot: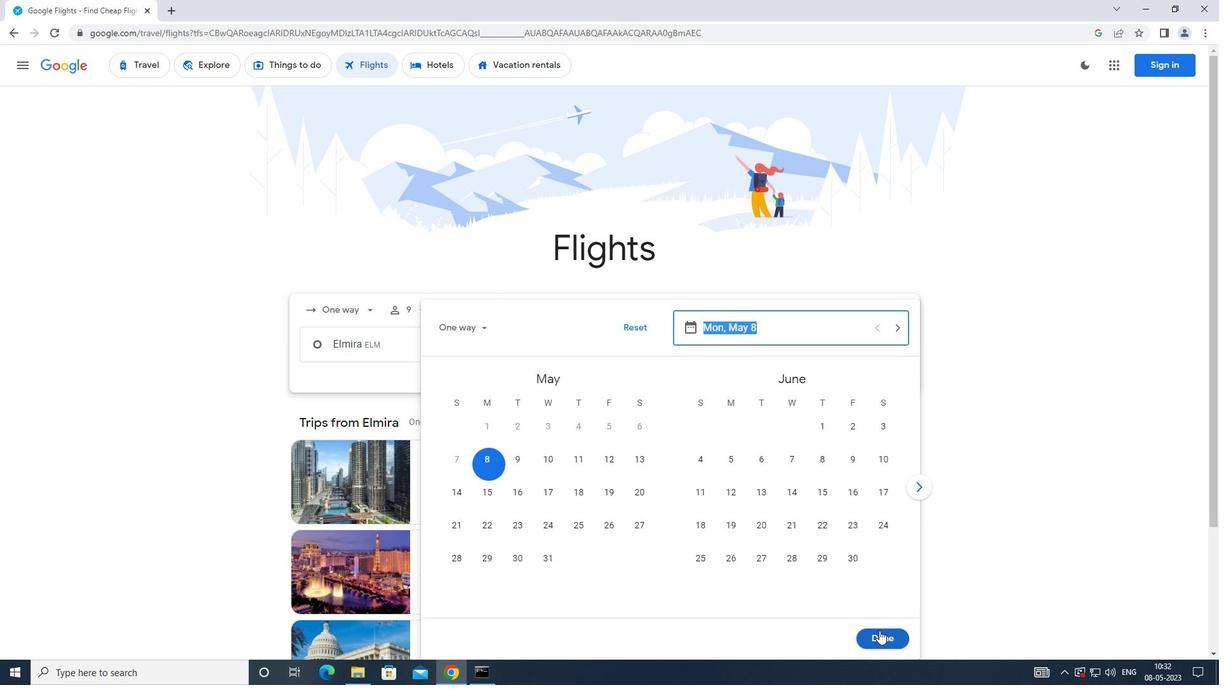 
Action: Mouse pressed left at (880, 632)
Screenshot: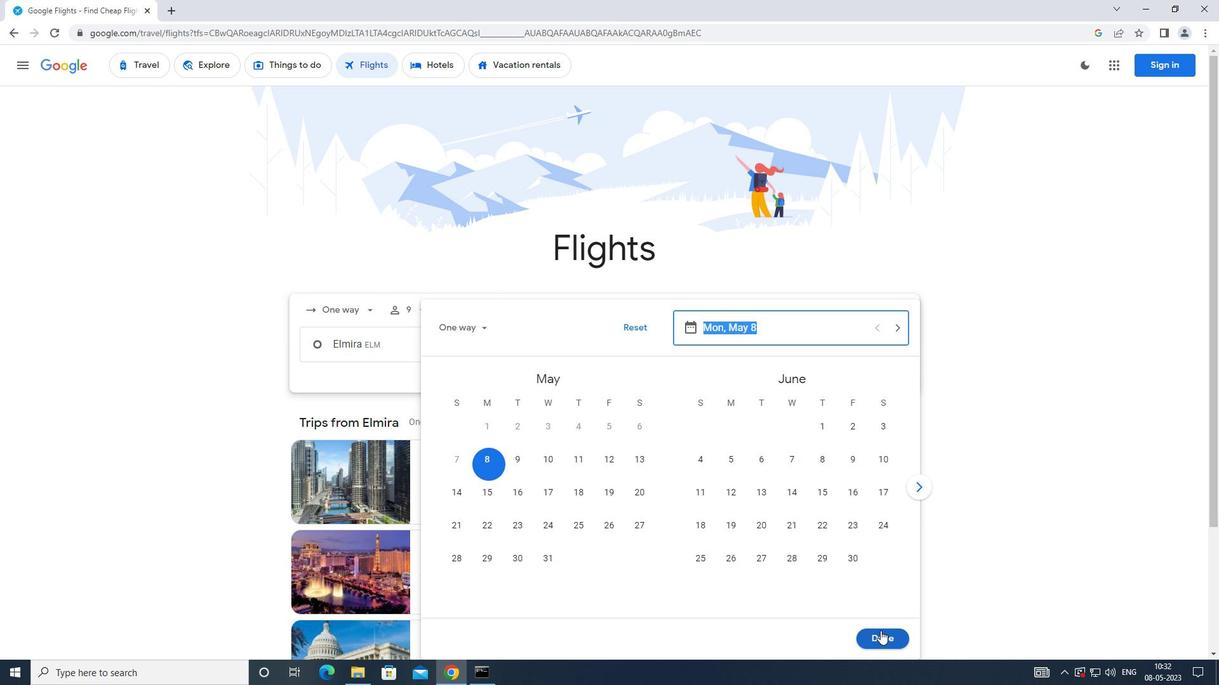 
Action: Mouse moved to (588, 397)
Screenshot: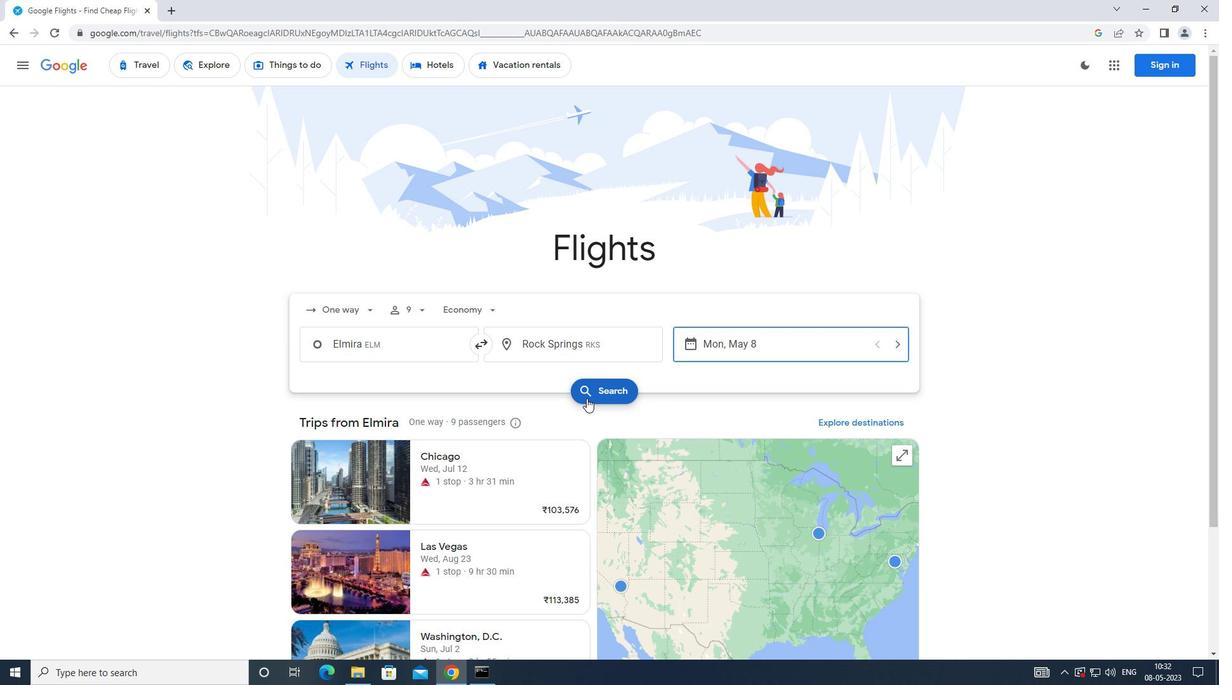 
Action: Mouse pressed left at (588, 397)
Screenshot: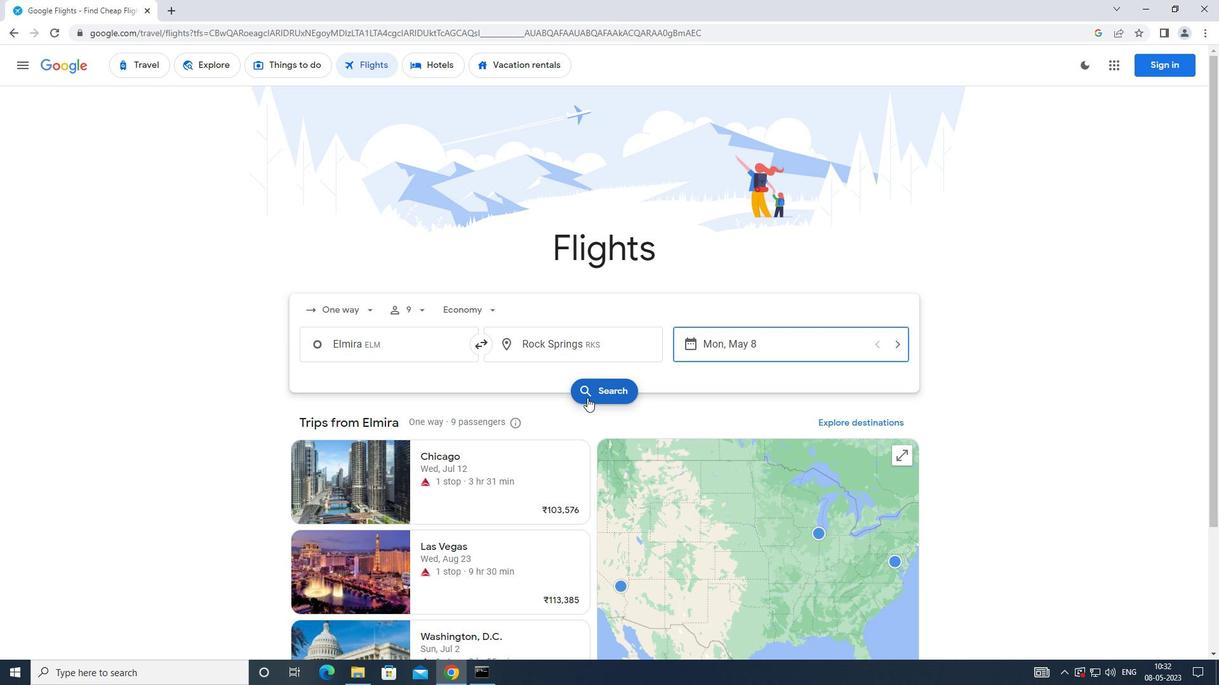 
Action: Mouse moved to (323, 189)
Screenshot: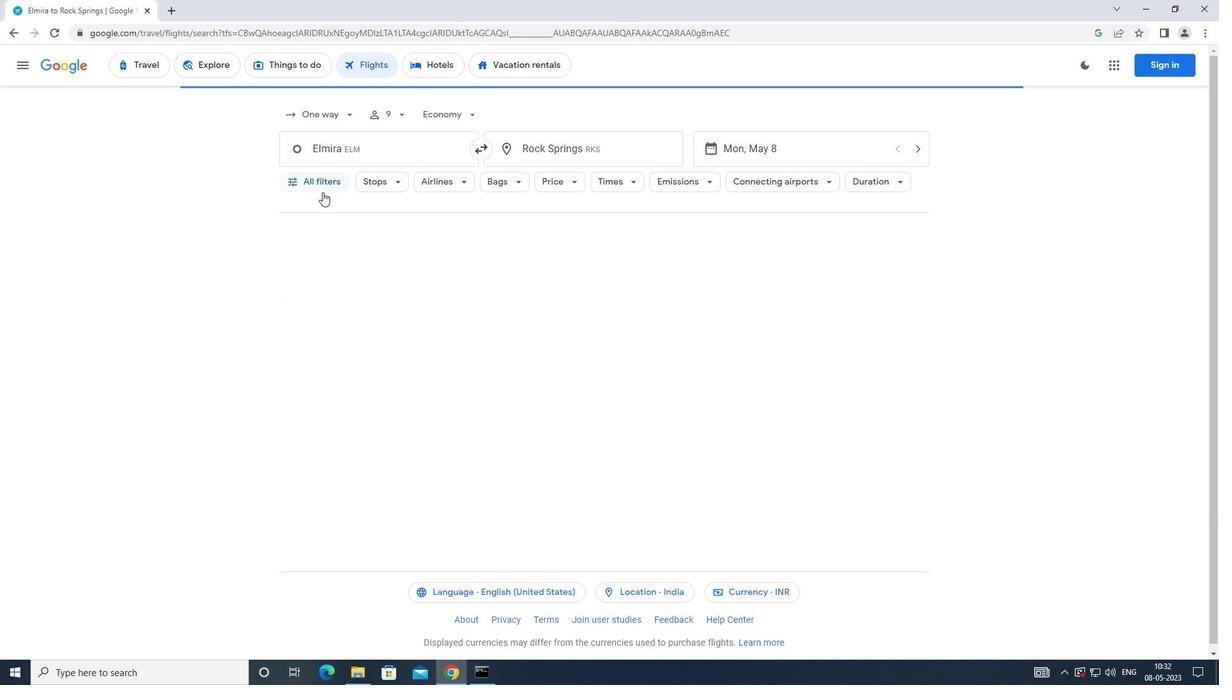 
Action: Mouse pressed left at (323, 189)
Screenshot: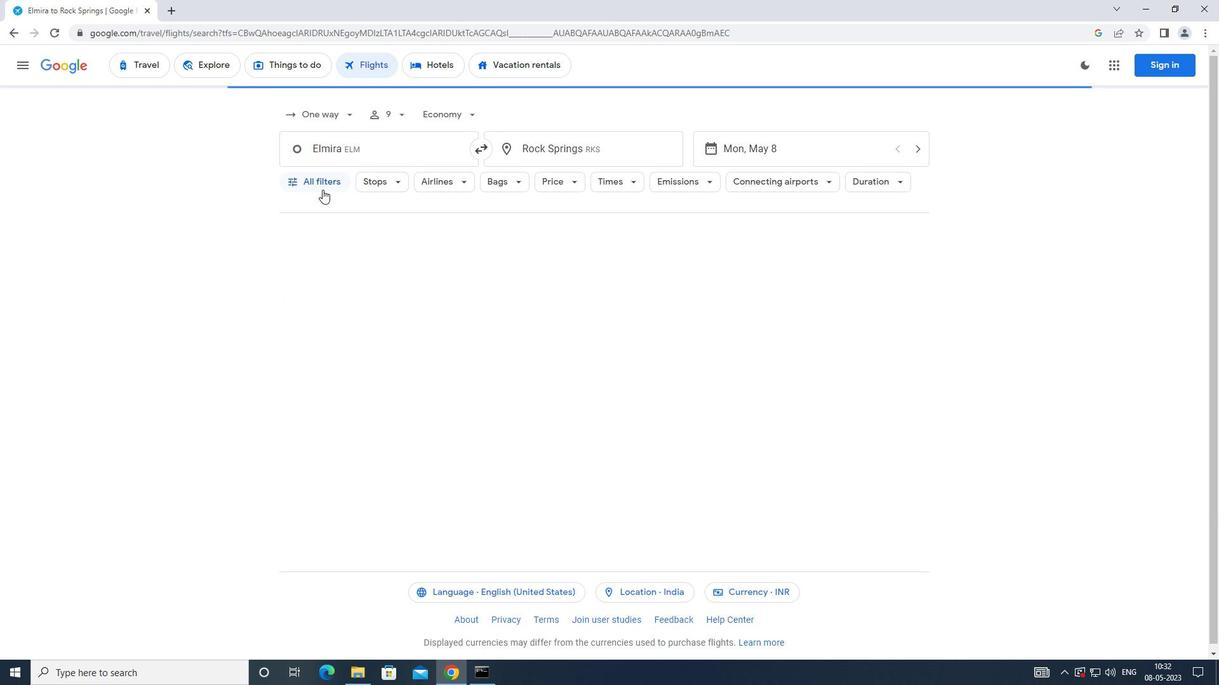
Action: Mouse moved to (466, 452)
Screenshot: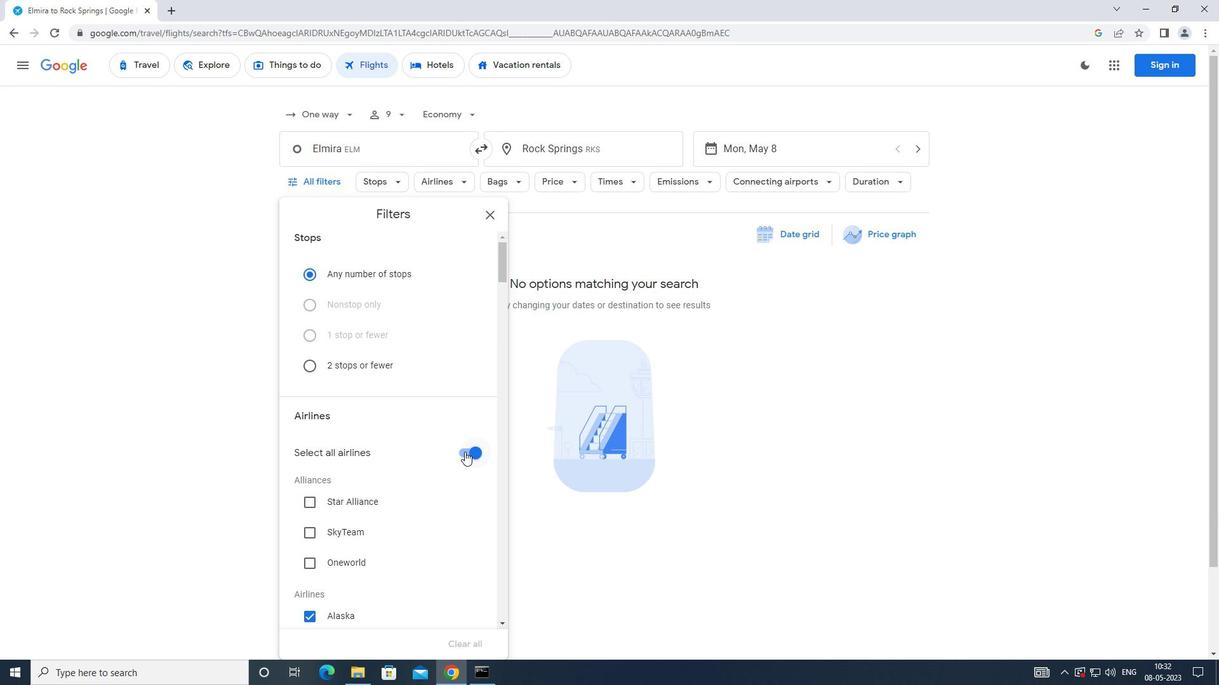 
Action: Mouse pressed left at (466, 452)
Screenshot: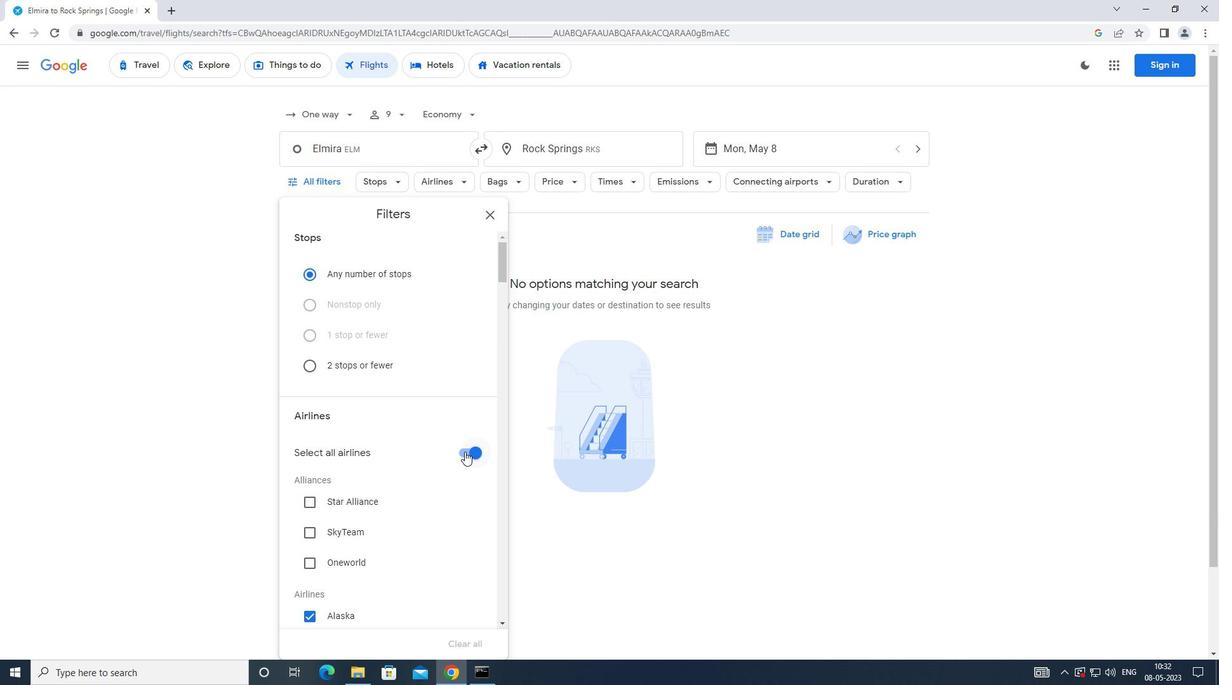 
Action: Mouse moved to (470, 459)
Screenshot: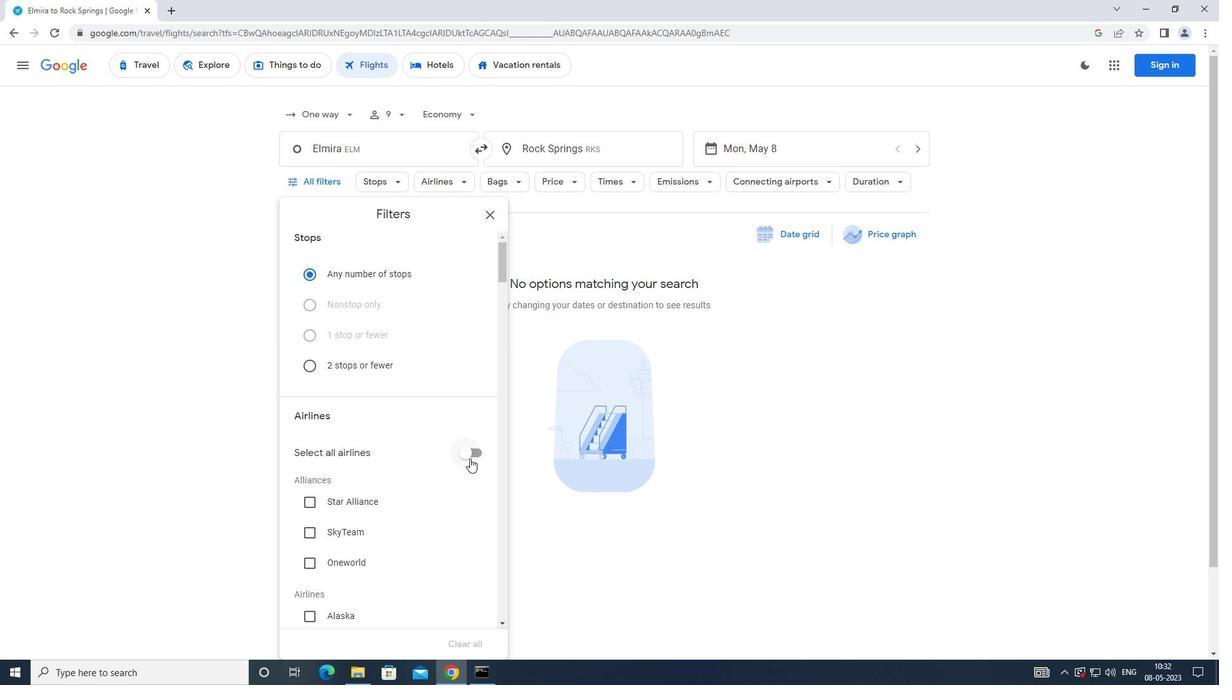 
Action: Mouse scrolled (470, 458) with delta (0, 0)
Screenshot: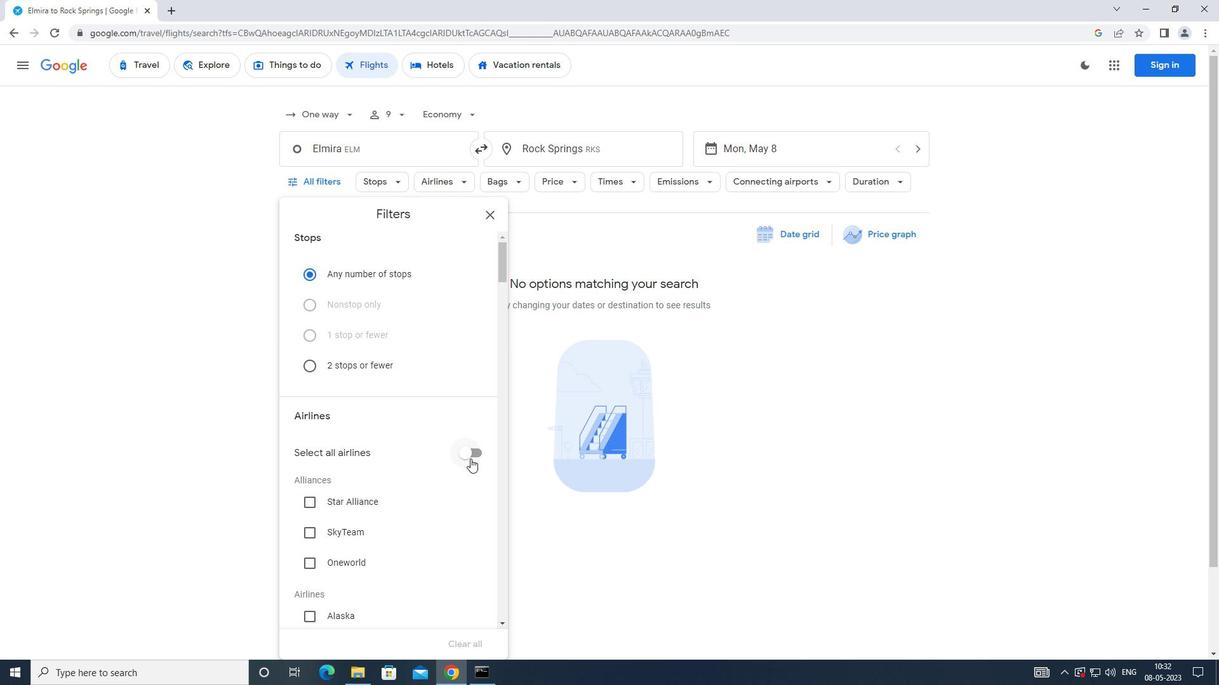 
Action: Mouse scrolled (470, 458) with delta (0, 0)
Screenshot: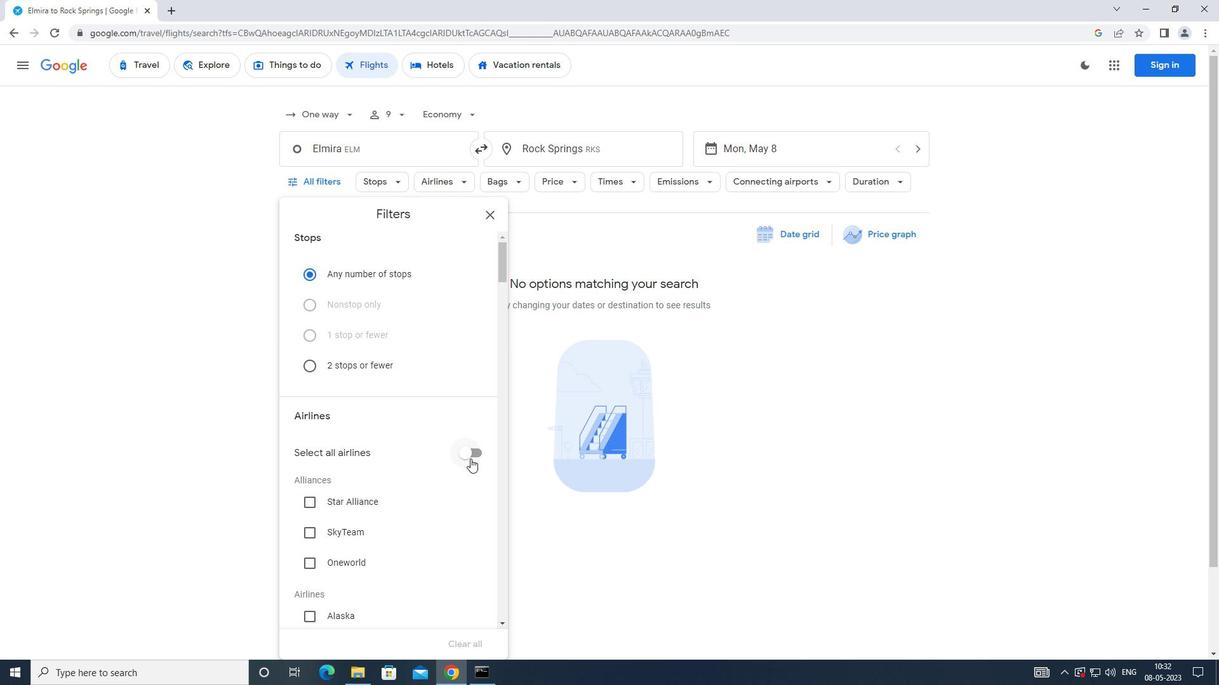 
Action: Mouse scrolled (470, 458) with delta (0, 0)
Screenshot: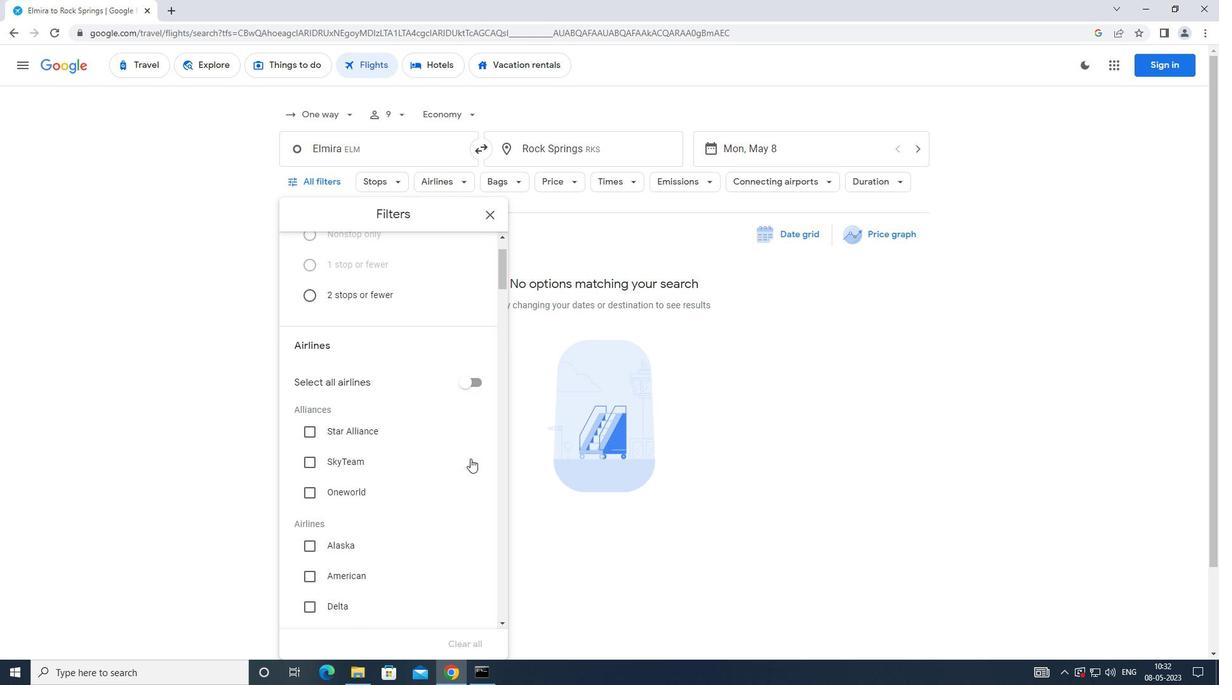 
Action: Mouse scrolled (470, 458) with delta (0, 0)
Screenshot: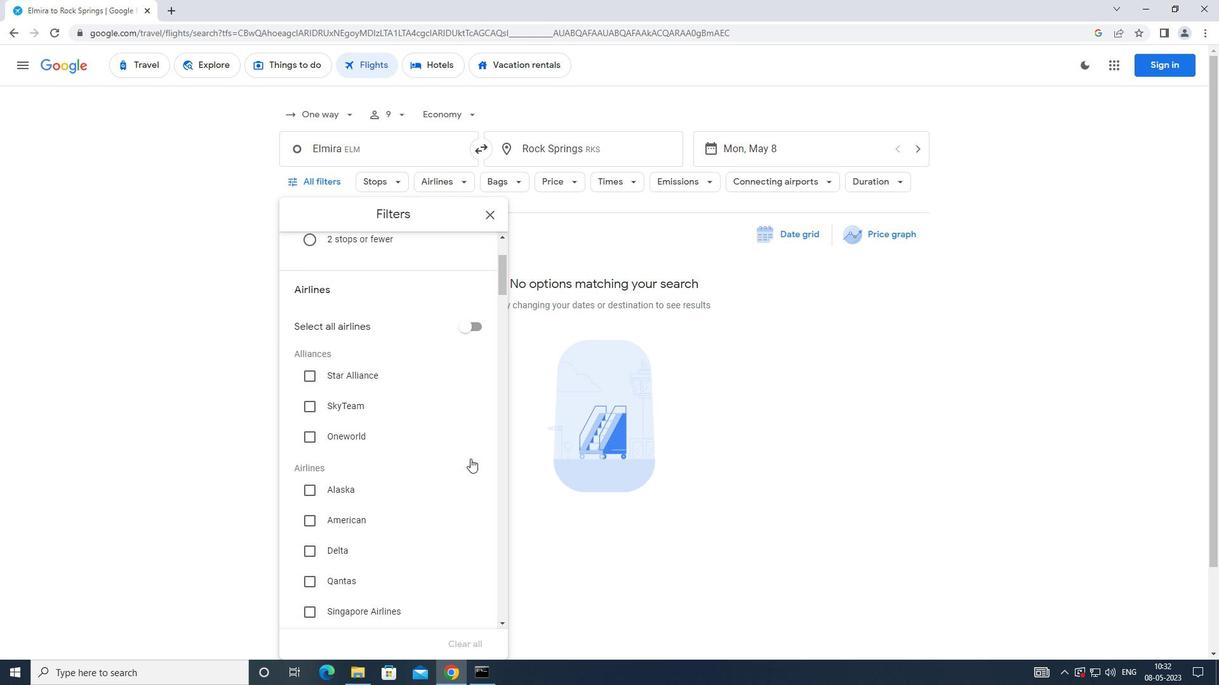 
Action: Mouse scrolled (470, 458) with delta (0, 0)
Screenshot: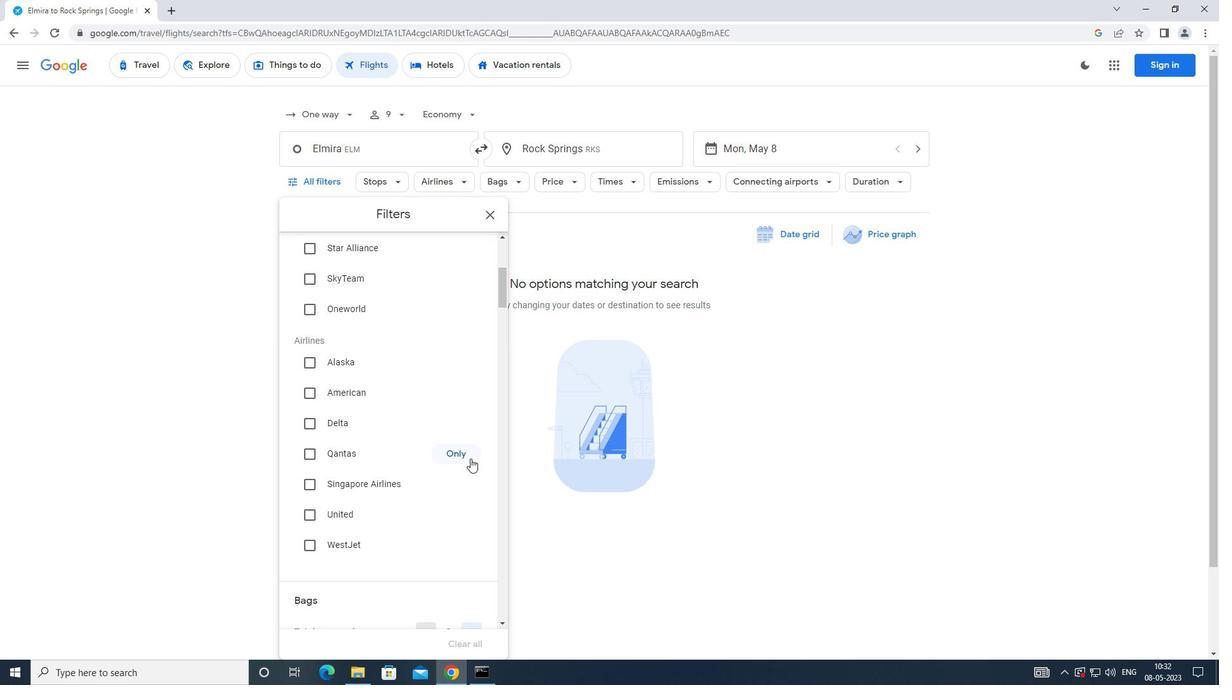 
Action: Mouse scrolled (470, 458) with delta (0, 0)
Screenshot: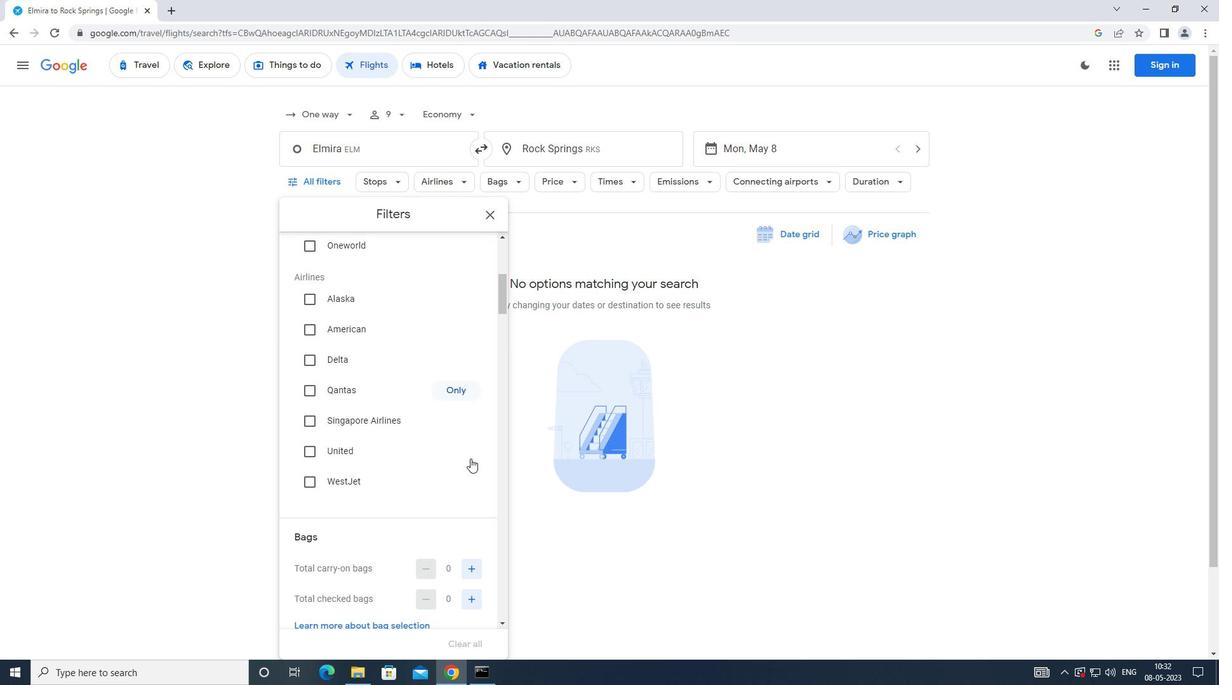 
Action: Mouse moved to (470, 458)
Screenshot: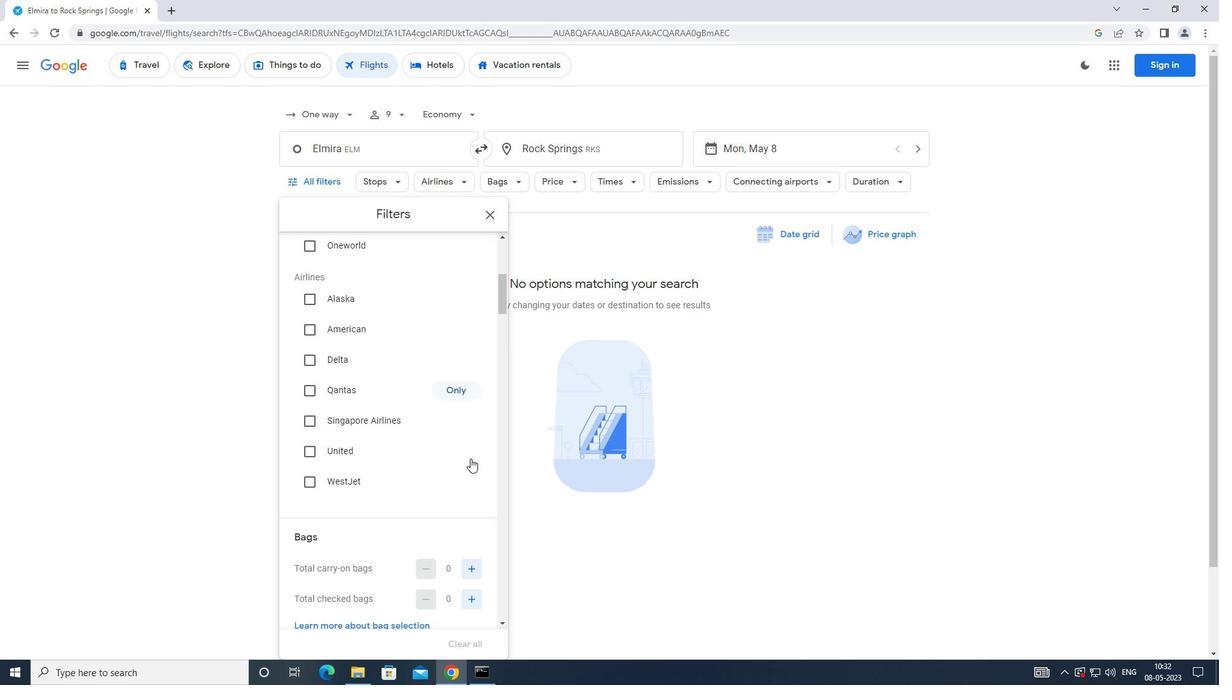 
Action: Mouse scrolled (470, 457) with delta (0, 0)
Screenshot: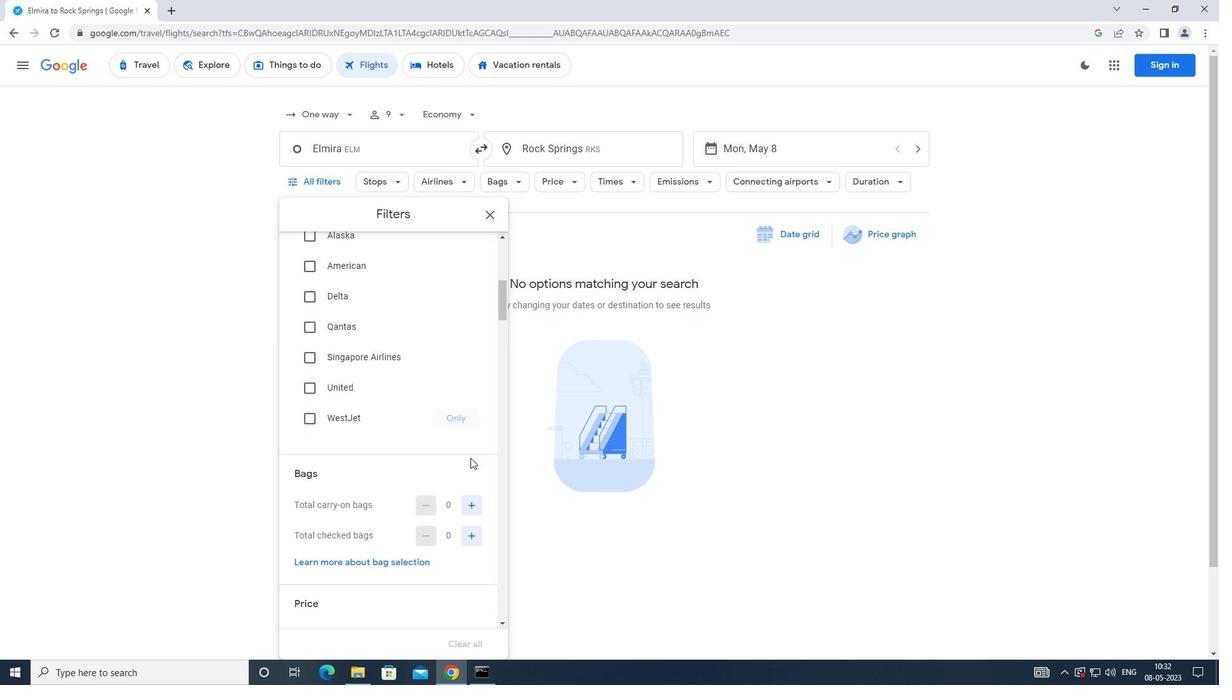 
Action: Mouse moved to (472, 442)
Screenshot: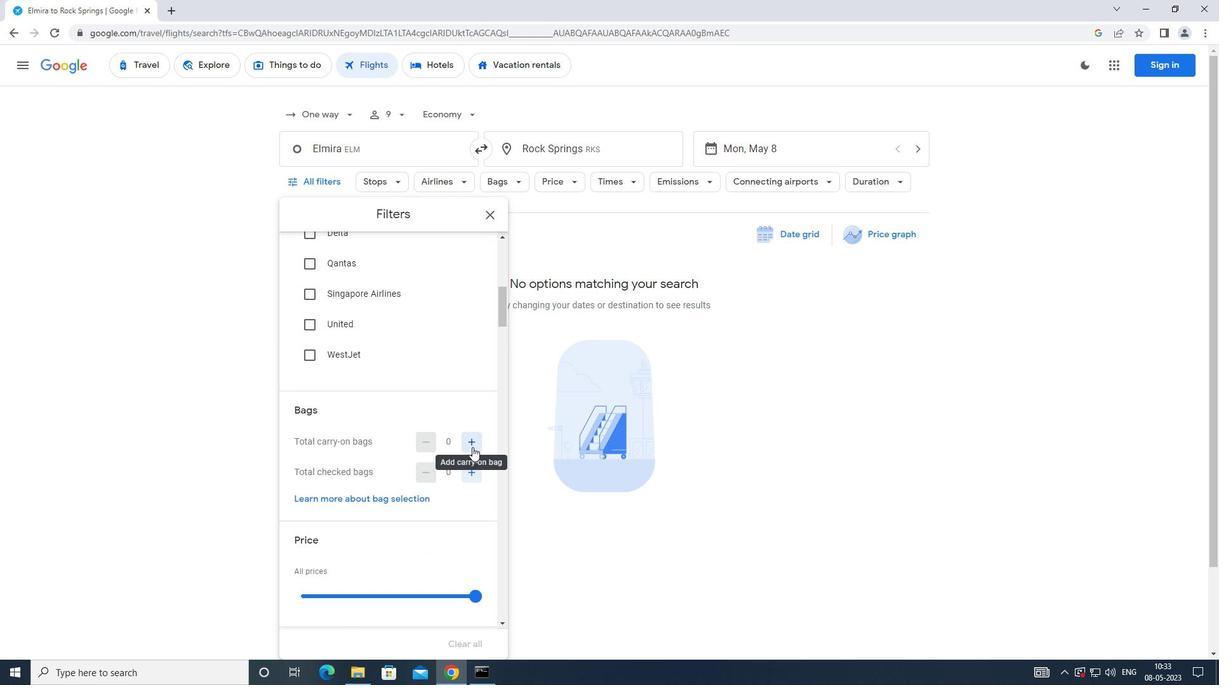 
Action: Mouse pressed left at (472, 442)
Screenshot: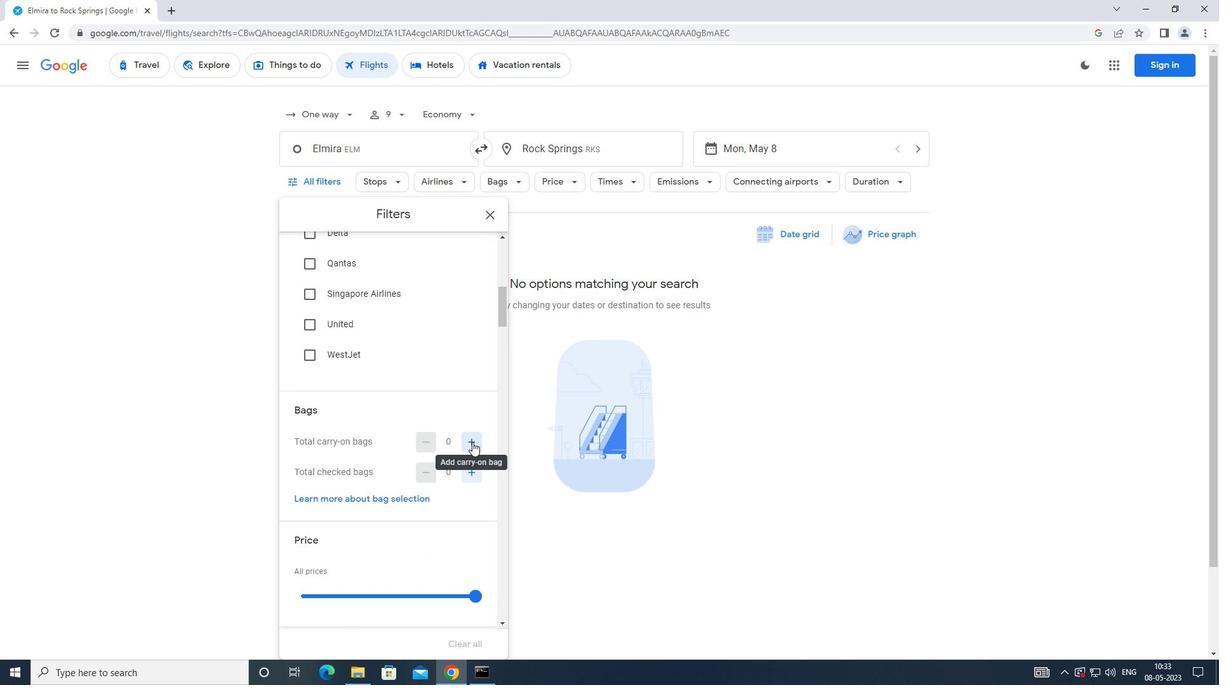 
Action: Mouse pressed left at (472, 442)
Screenshot: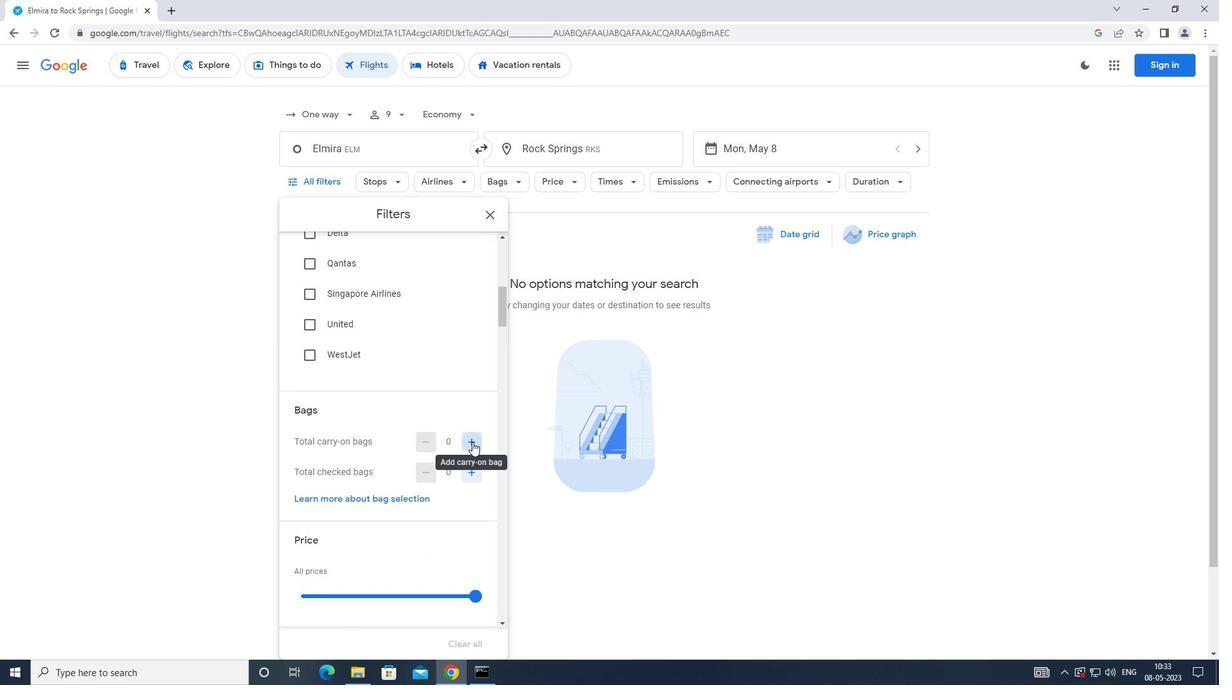 
Action: Mouse moved to (453, 436)
Screenshot: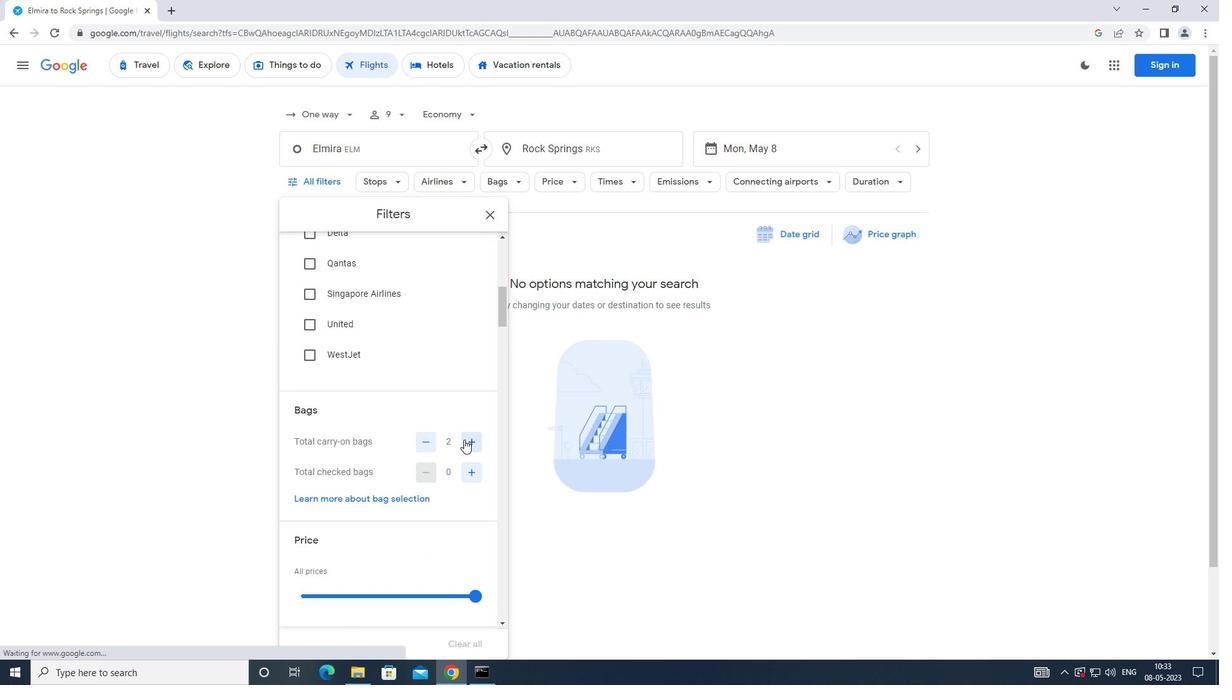 
Action: Mouse scrolled (453, 436) with delta (0, 0)
Screenshot: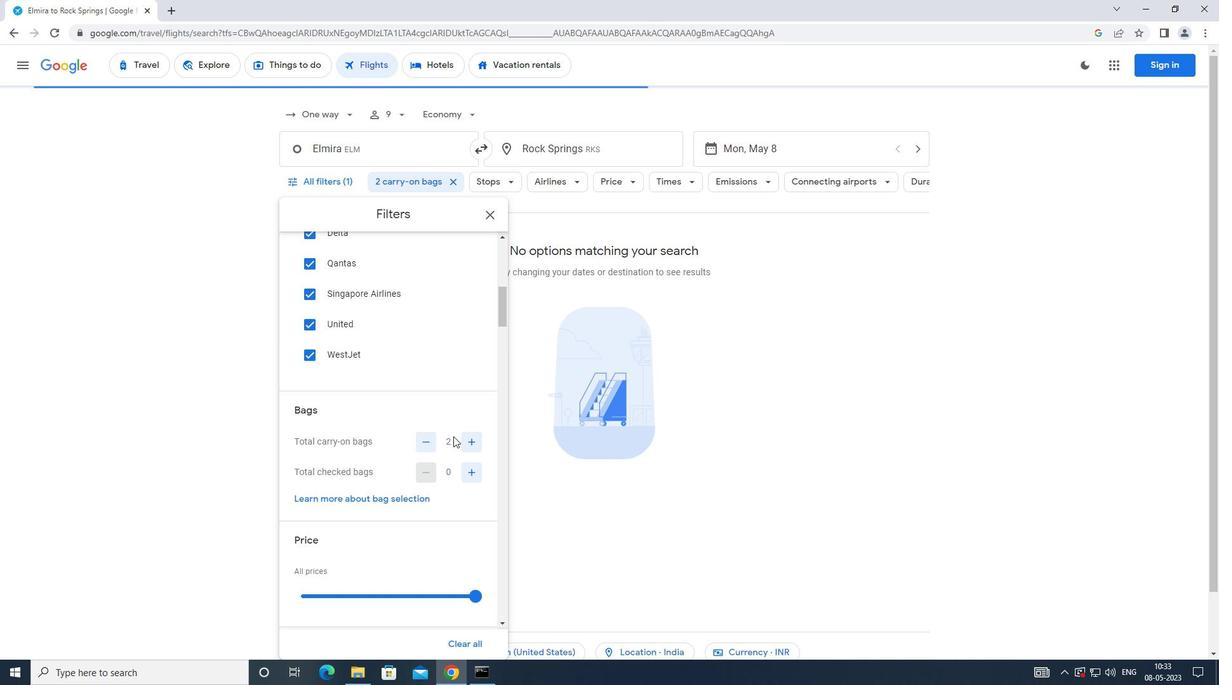 
Action: Mouse scrolled (453, 436) with delta (0, 0)
Screenshot: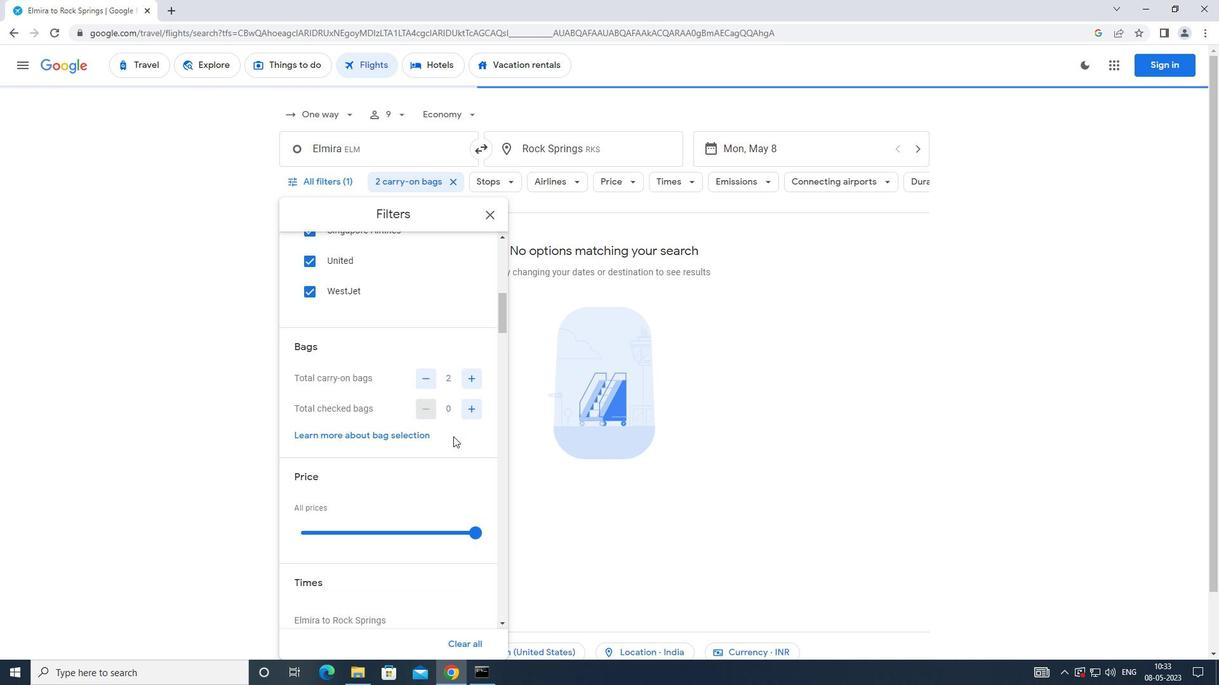 
Action: Mouse moved to (480, 468)
Screenshot: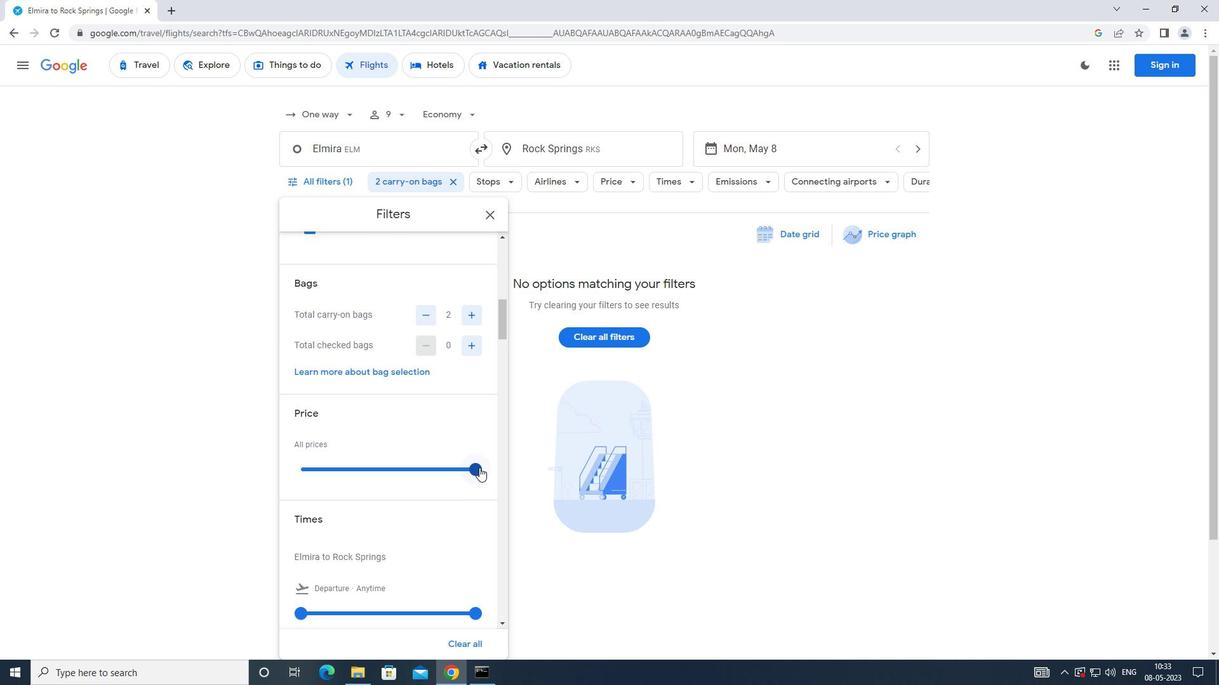 
Action: Mouse pressed left at (480, 468)
Screenshot: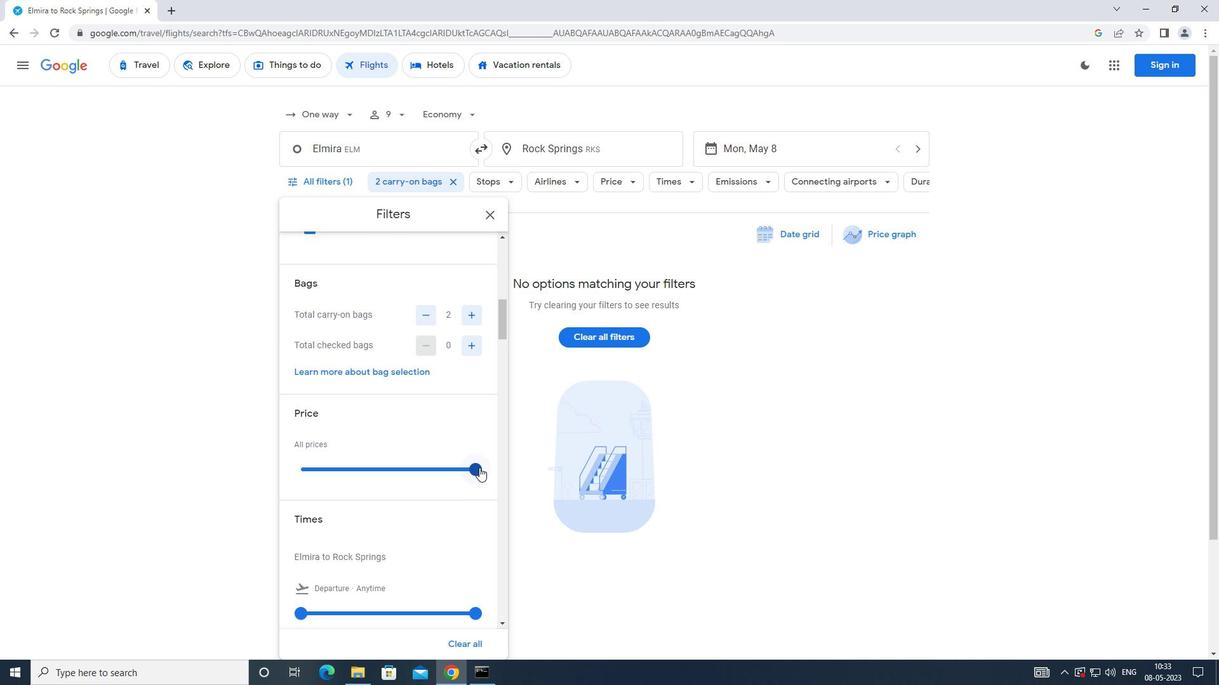 
Action: Mouse moved to (423, 450)
Screenshot: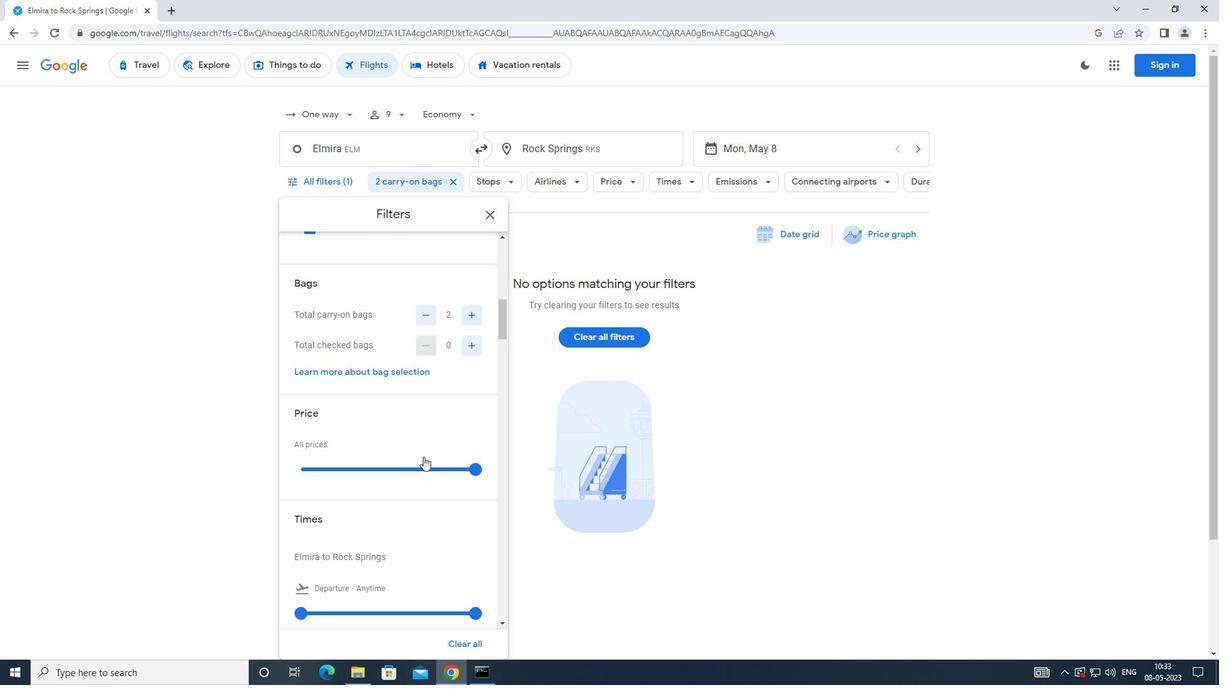
Action: Mouse scrolled (423, 449) with delta (0, 0)
Screenshot: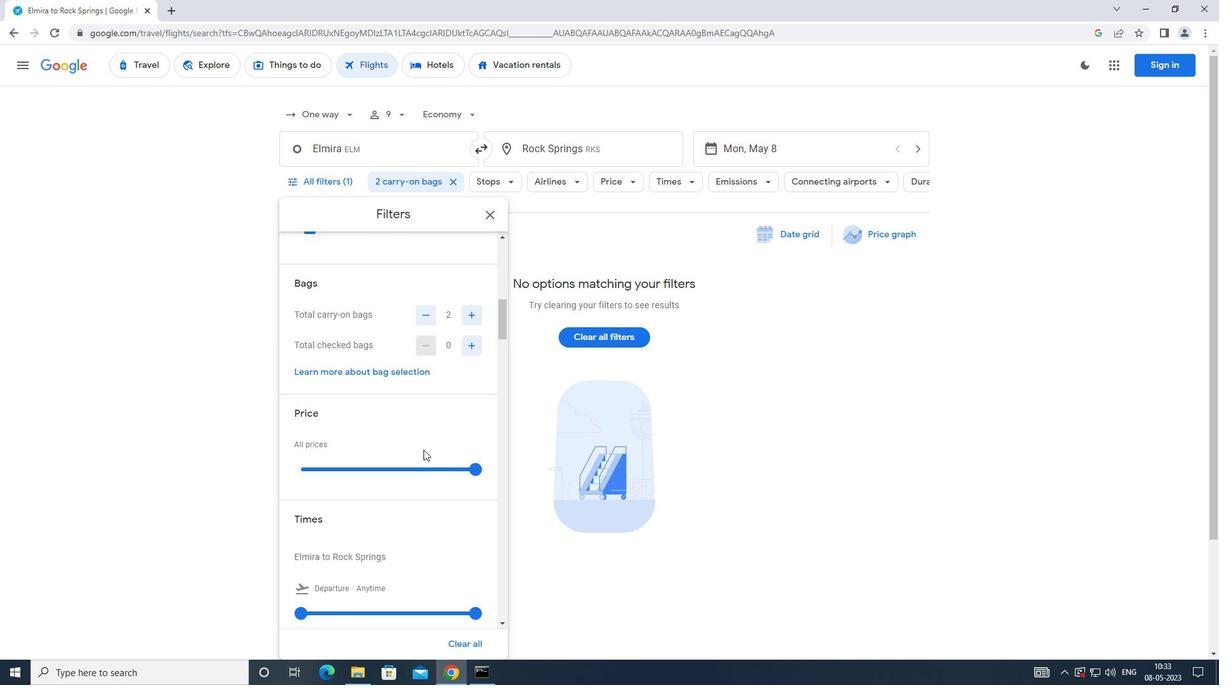 
Action: Mouse scrolled (423, 449) with delta (0, 0)
Screenshot: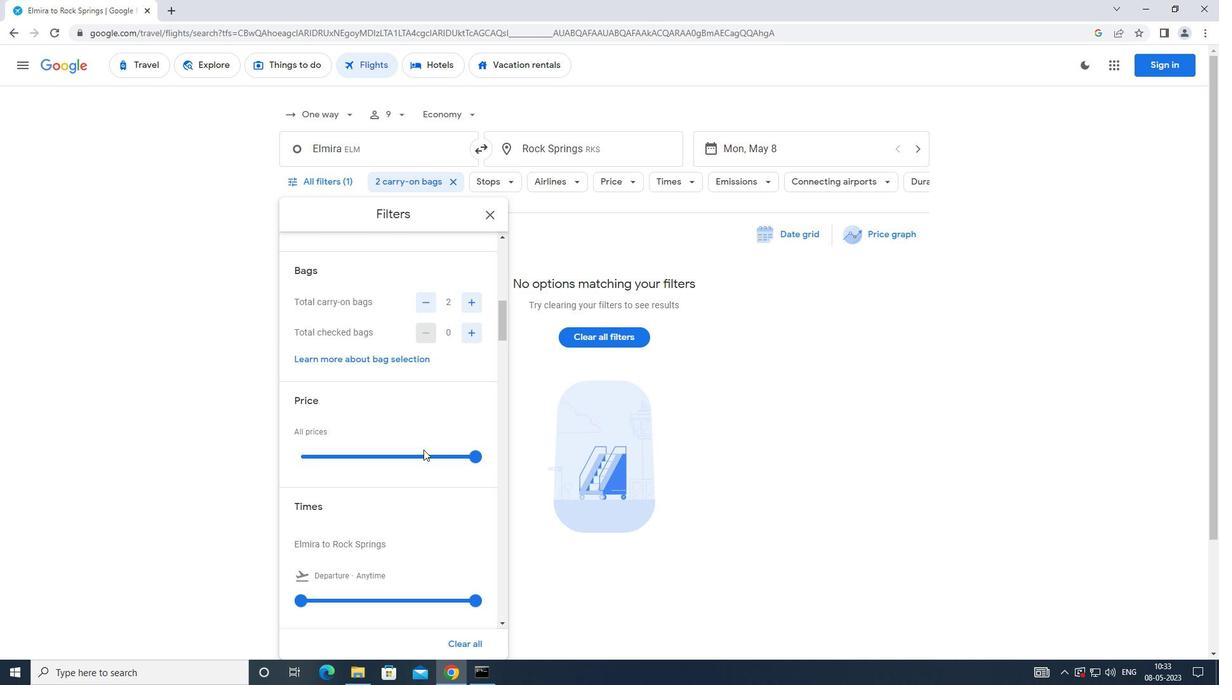 
Action: Mouse moved to (299, 484)
Screenshot: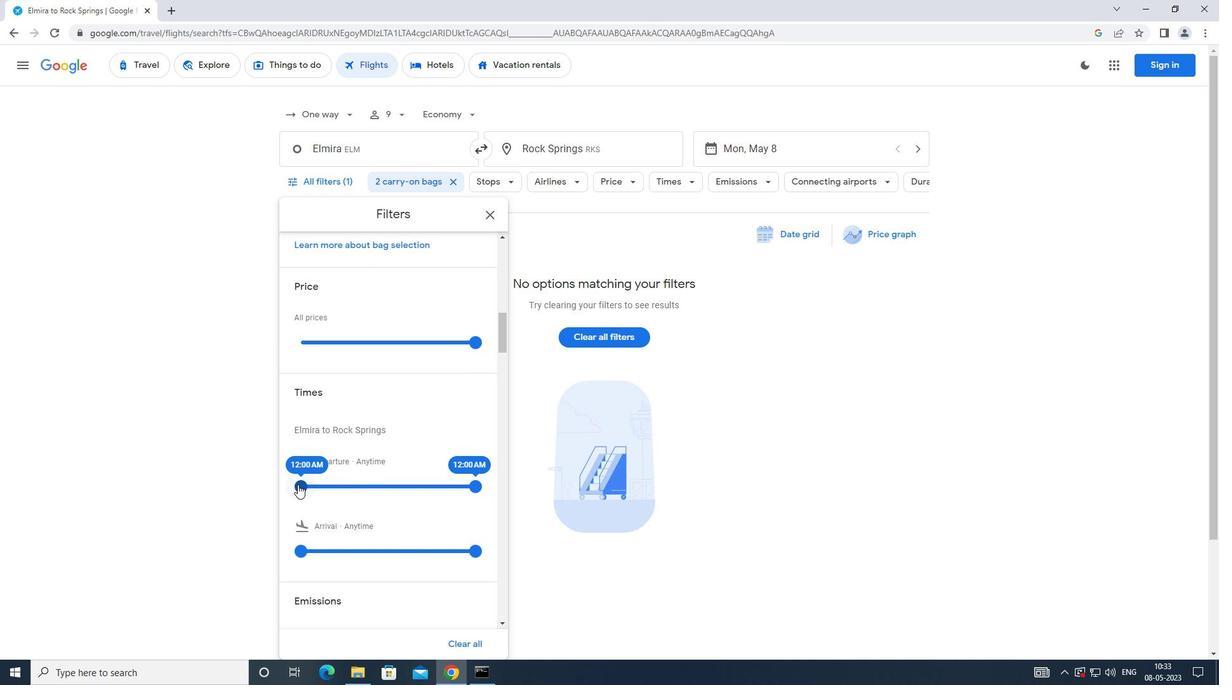 
Action: Mouse pressed left at (299, 484)
Screenshot: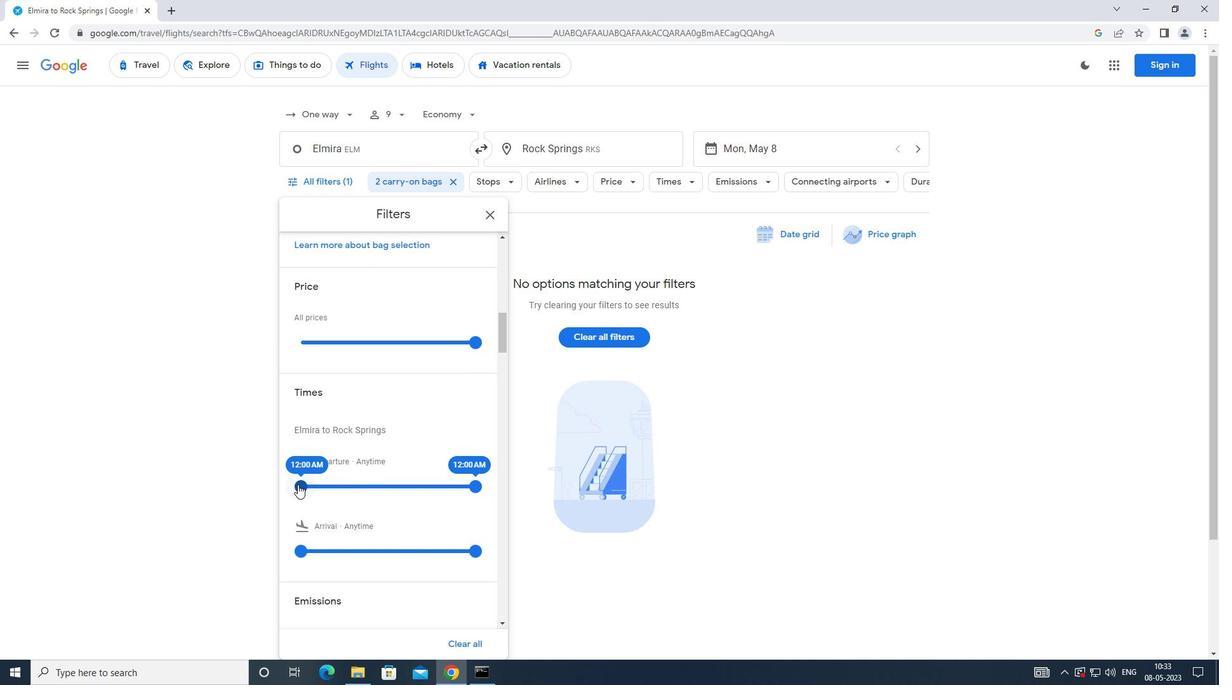 
Action: Mouse moved to (478, 485)
Screenshot: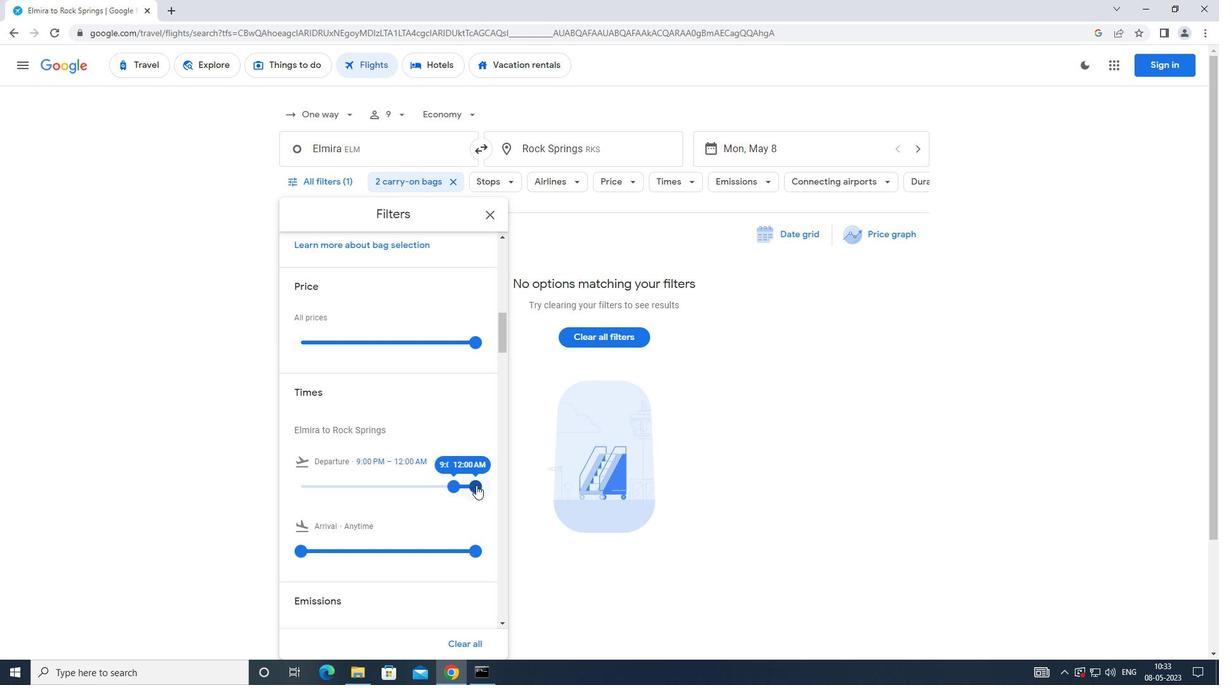 
Action: Mouse pressed left at (478, 485)
Screenshot: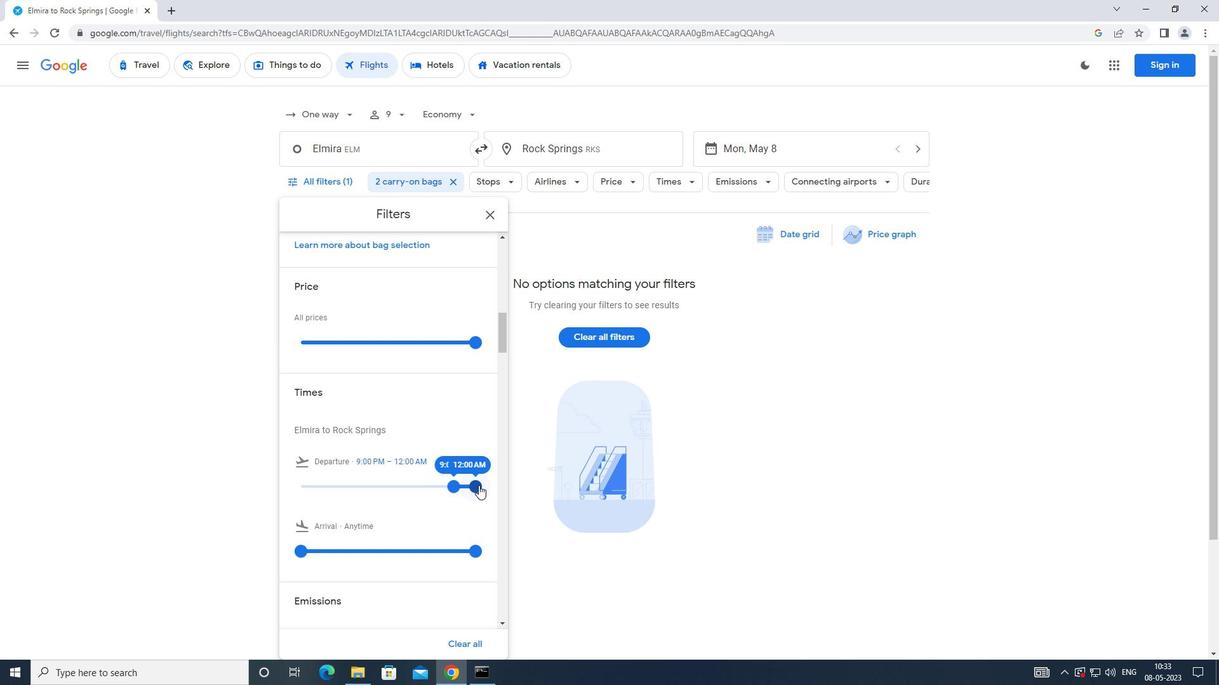 
Action: Mouse moved to (486, 219)
Screenshot: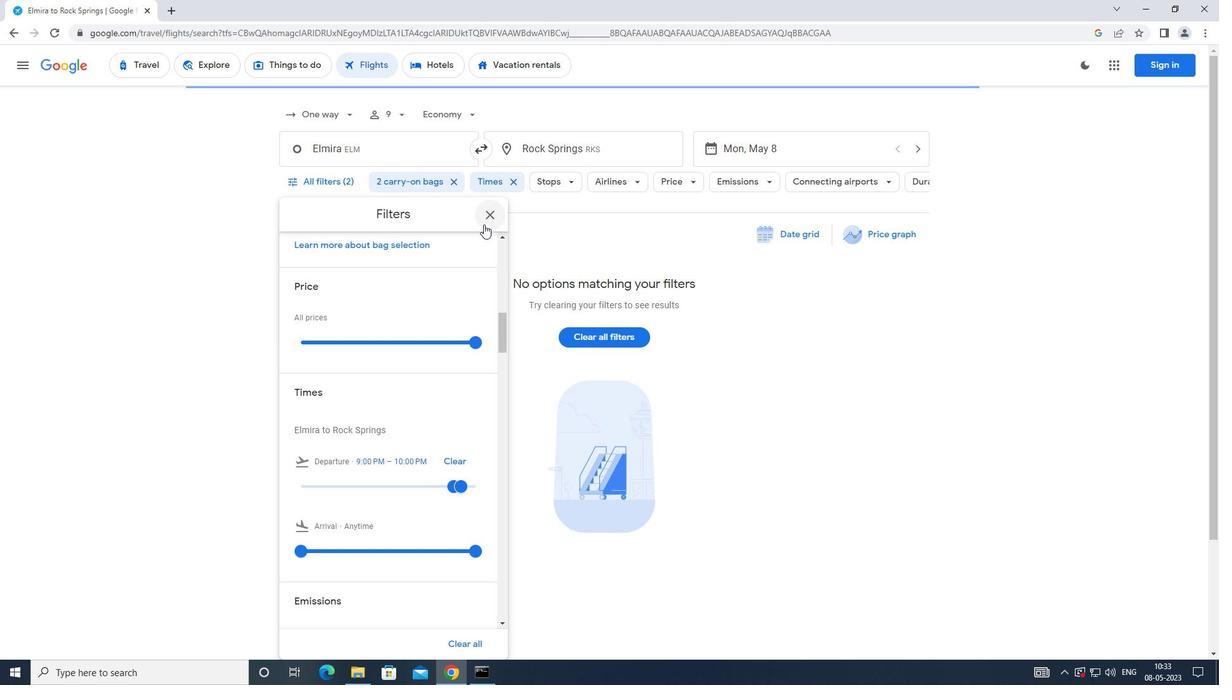 
Action: Mouse pressed left at (486, 219)
Screenshot: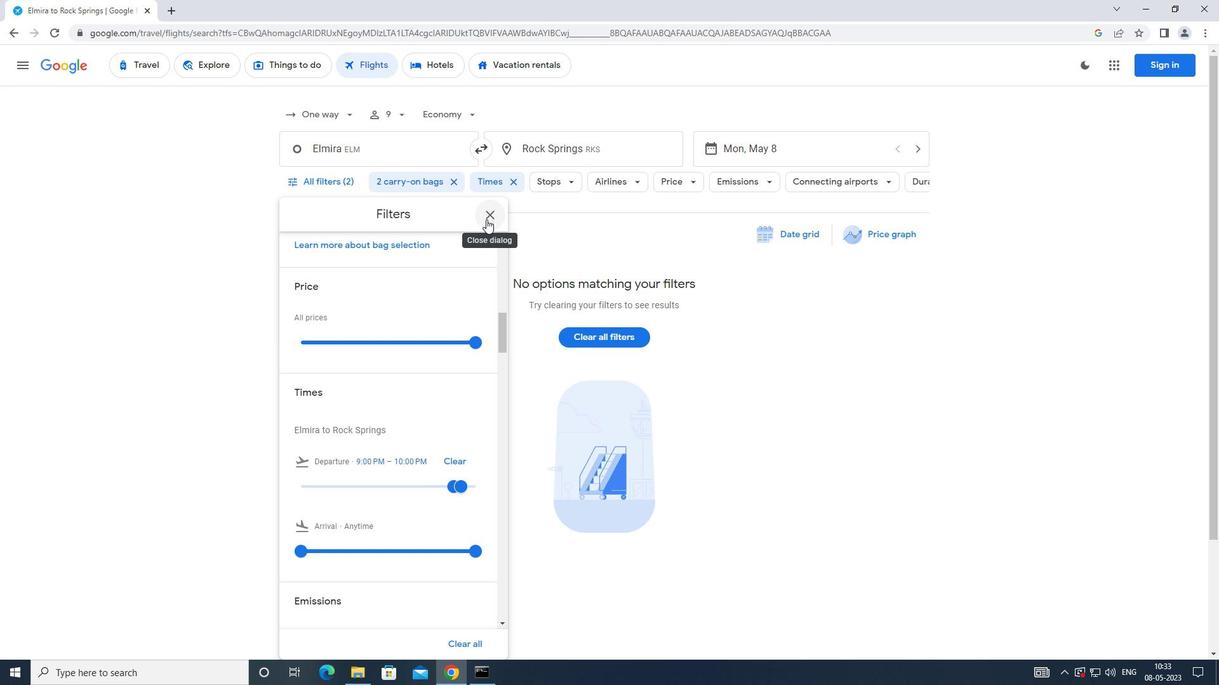 
Action: Mouse moved to (485, 230)
Screenshot: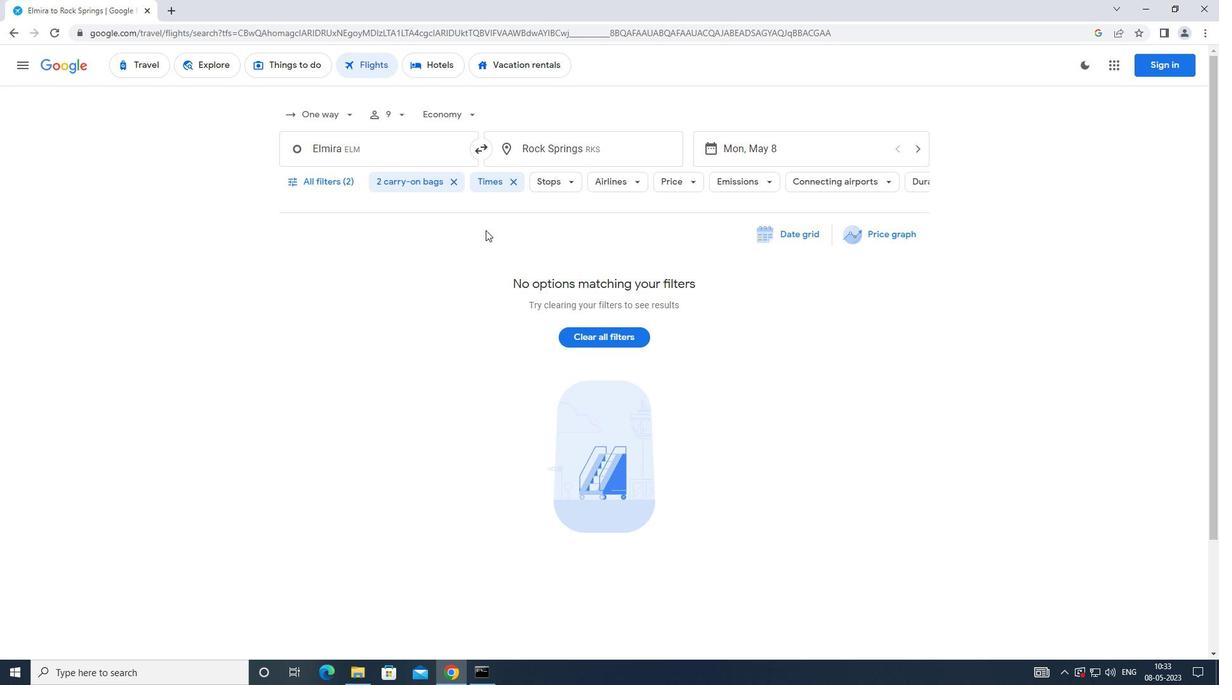 
